 Task: Add a signature Holden Davis containing With sincere appreciation and best wishes, Holden Davis to email address softage.5@softage.net and add a folder Recipes
Action: Mouse moved to (41, 66)
Screenshot: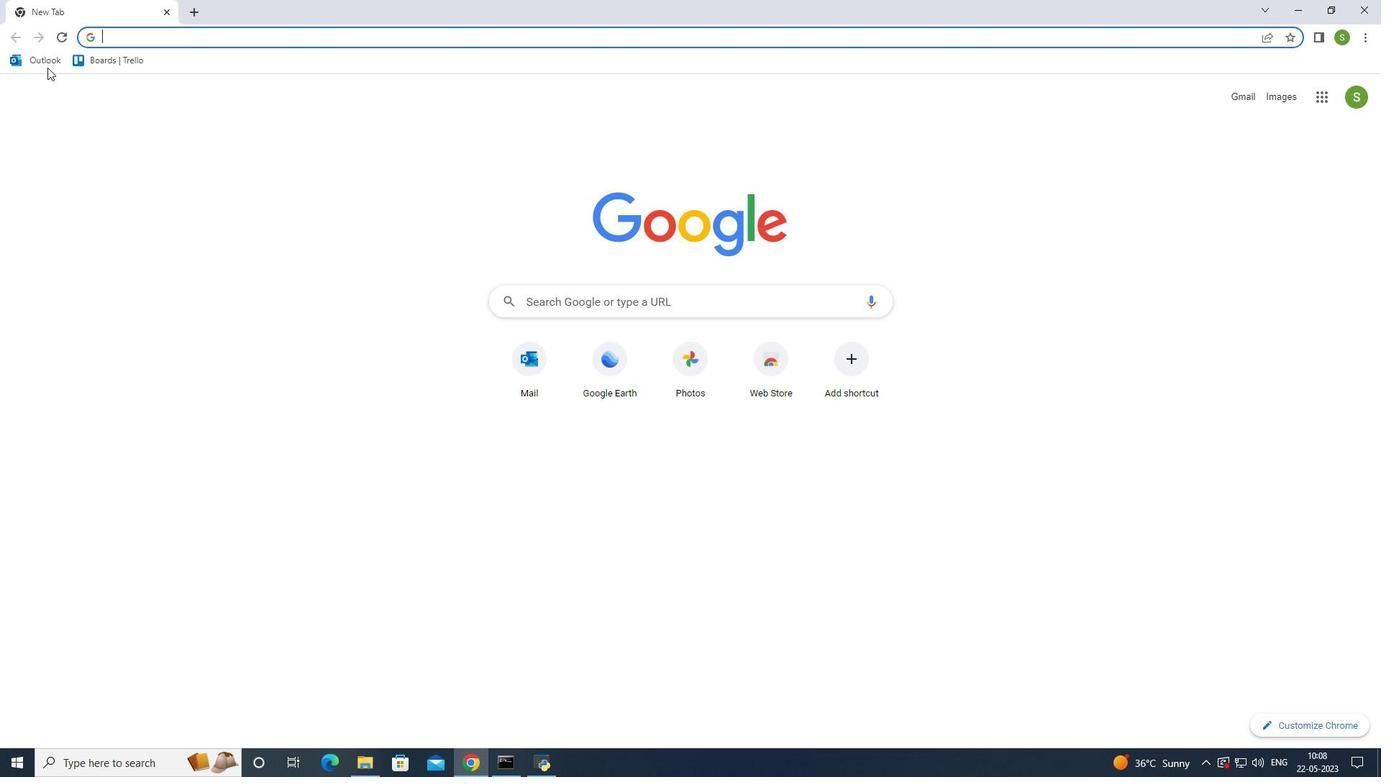 
Action: Mouse pressed left at (41, 66)
Screenshot: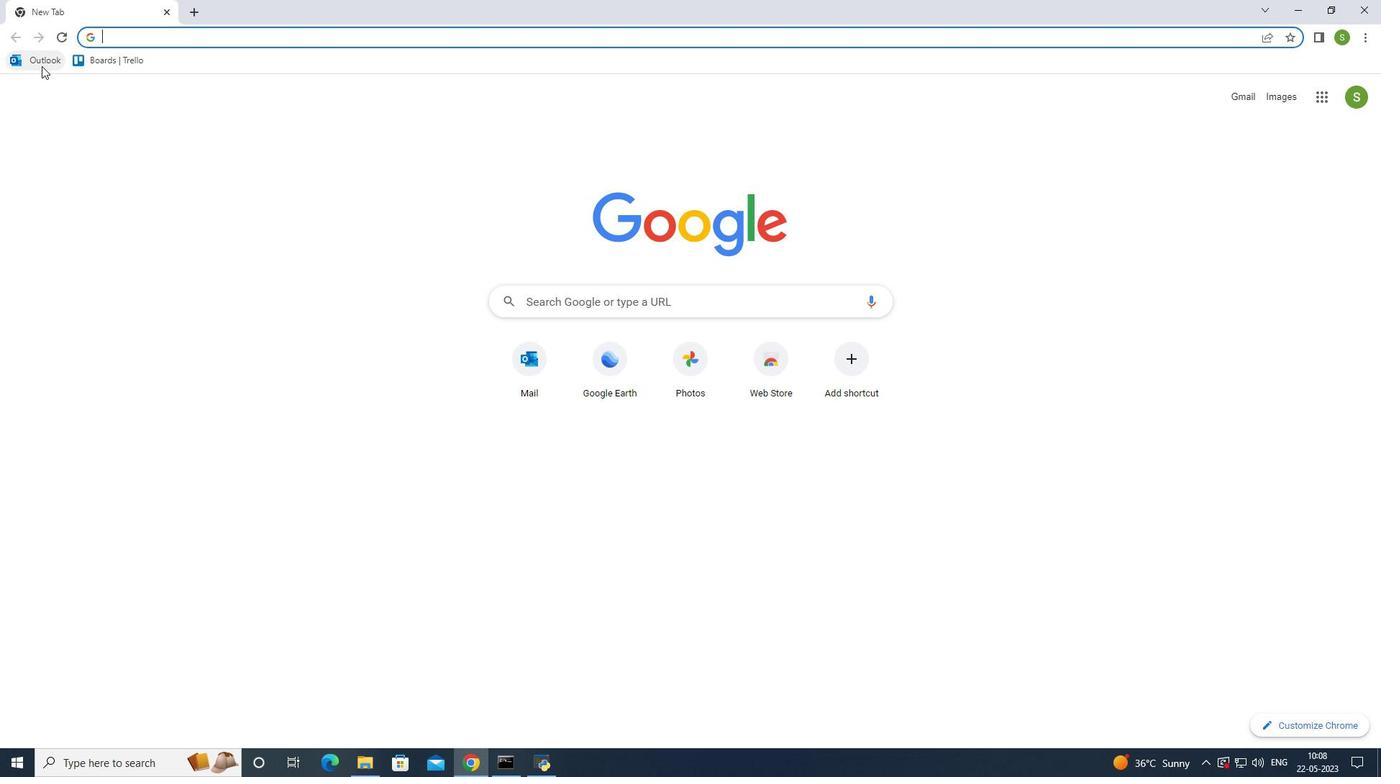 
Action: Mouse moved to (121, 122)
Screenshot: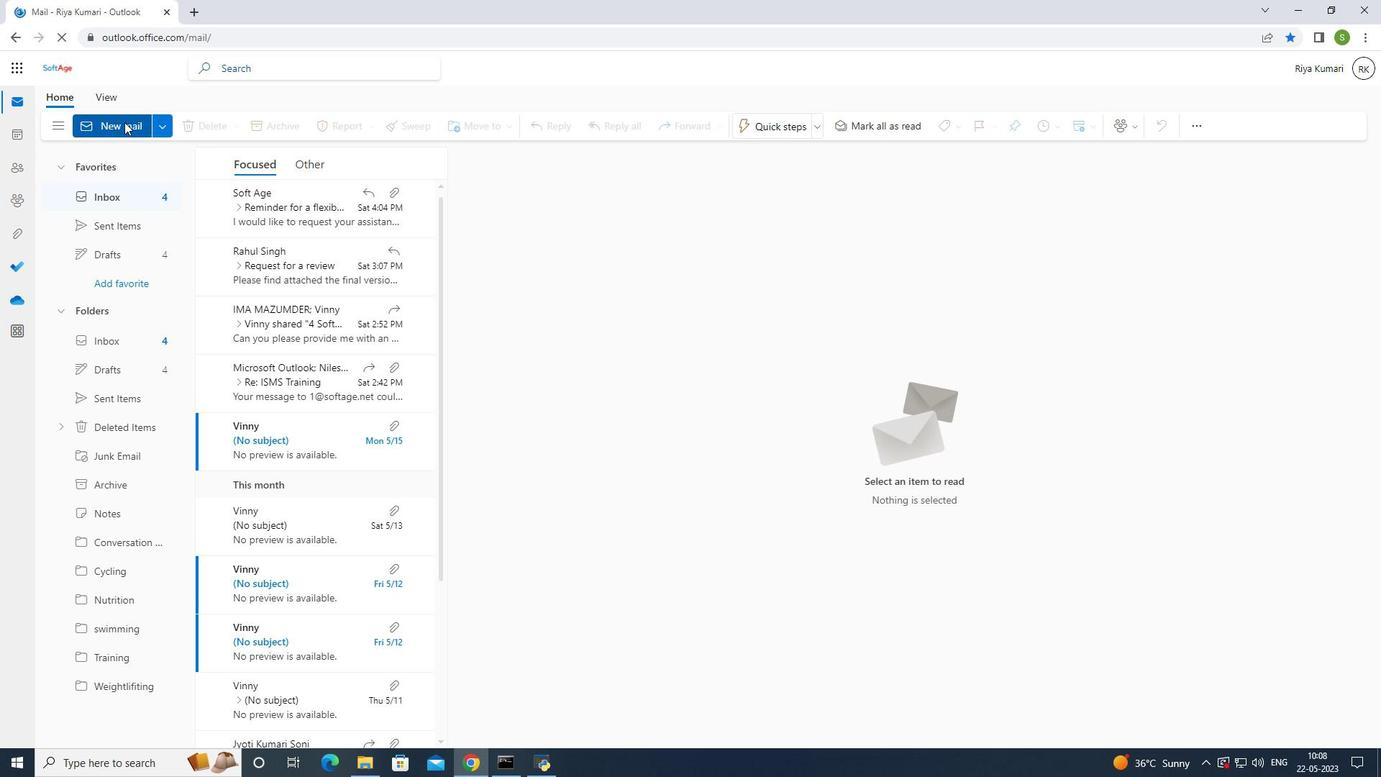 
Action: Mouse pressed left at (121, 122)
Screenshot: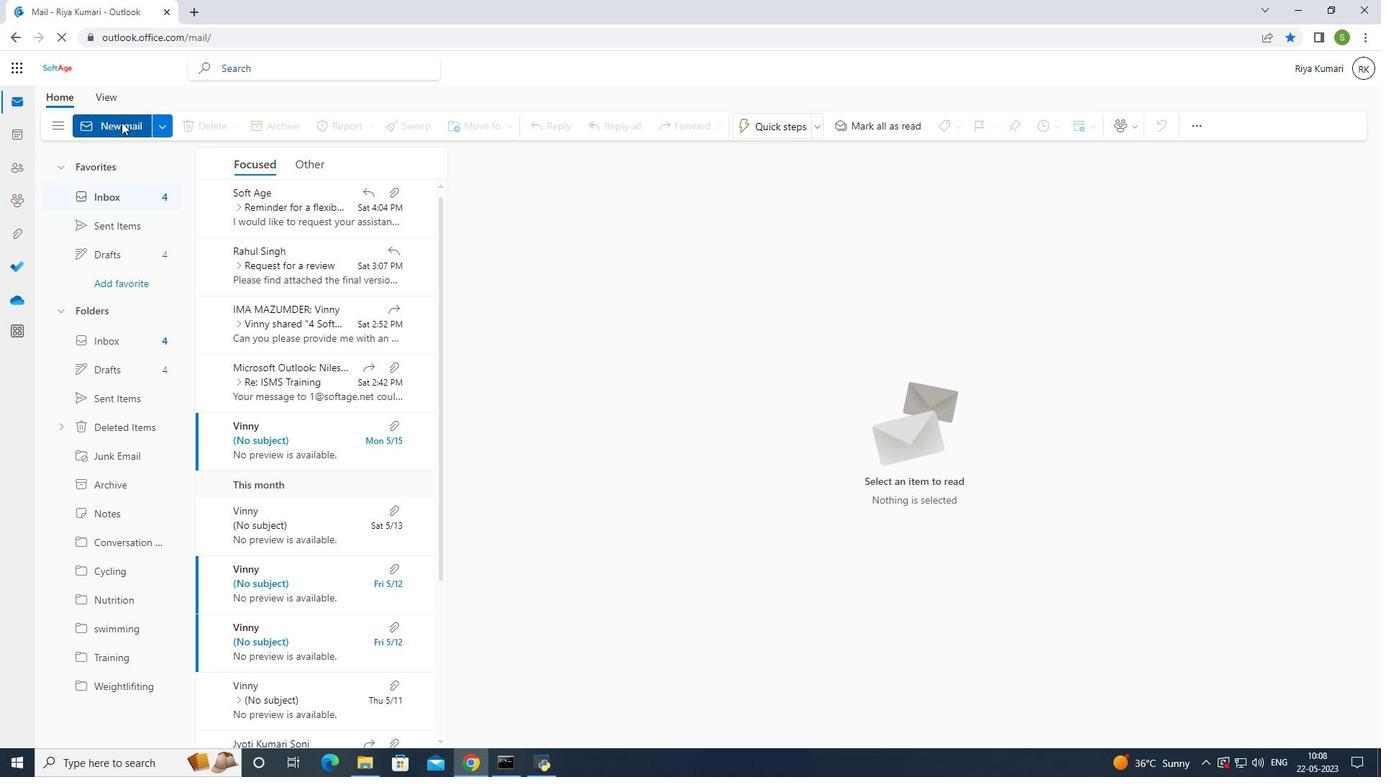 
Action: Mouse moved to (937, 128)
Screenshot: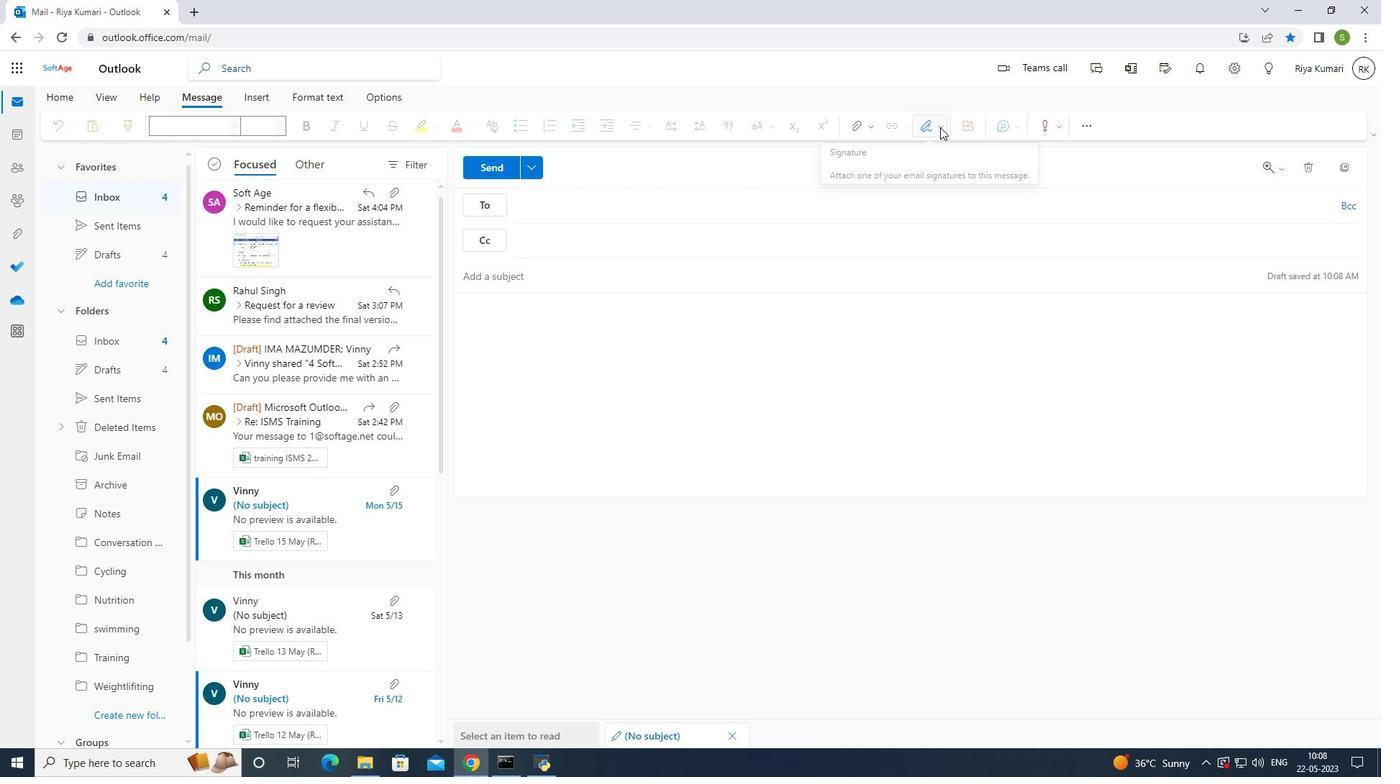 
Action: Mouse pressed left at (937, 128)
Screenshot: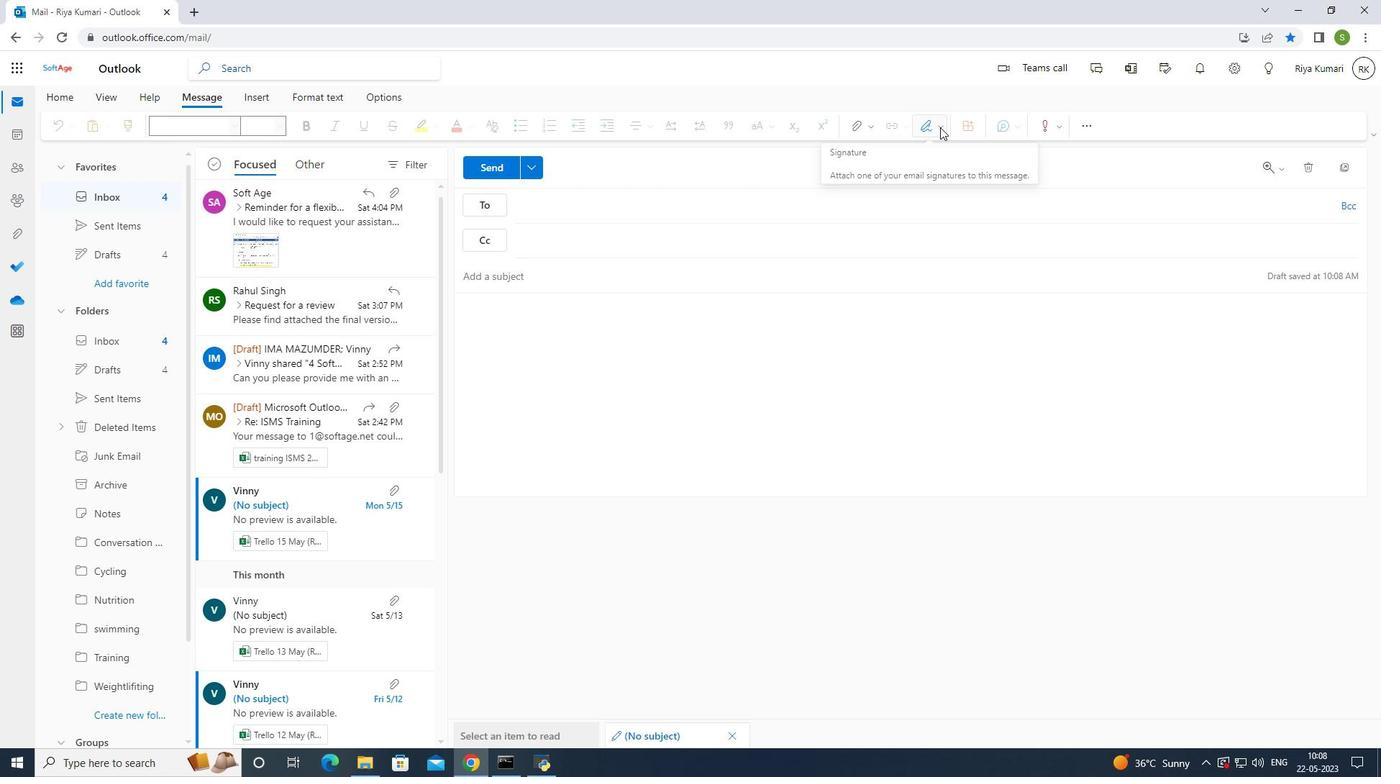 
Action: Mouse moved to (911, 184)
Screenshot: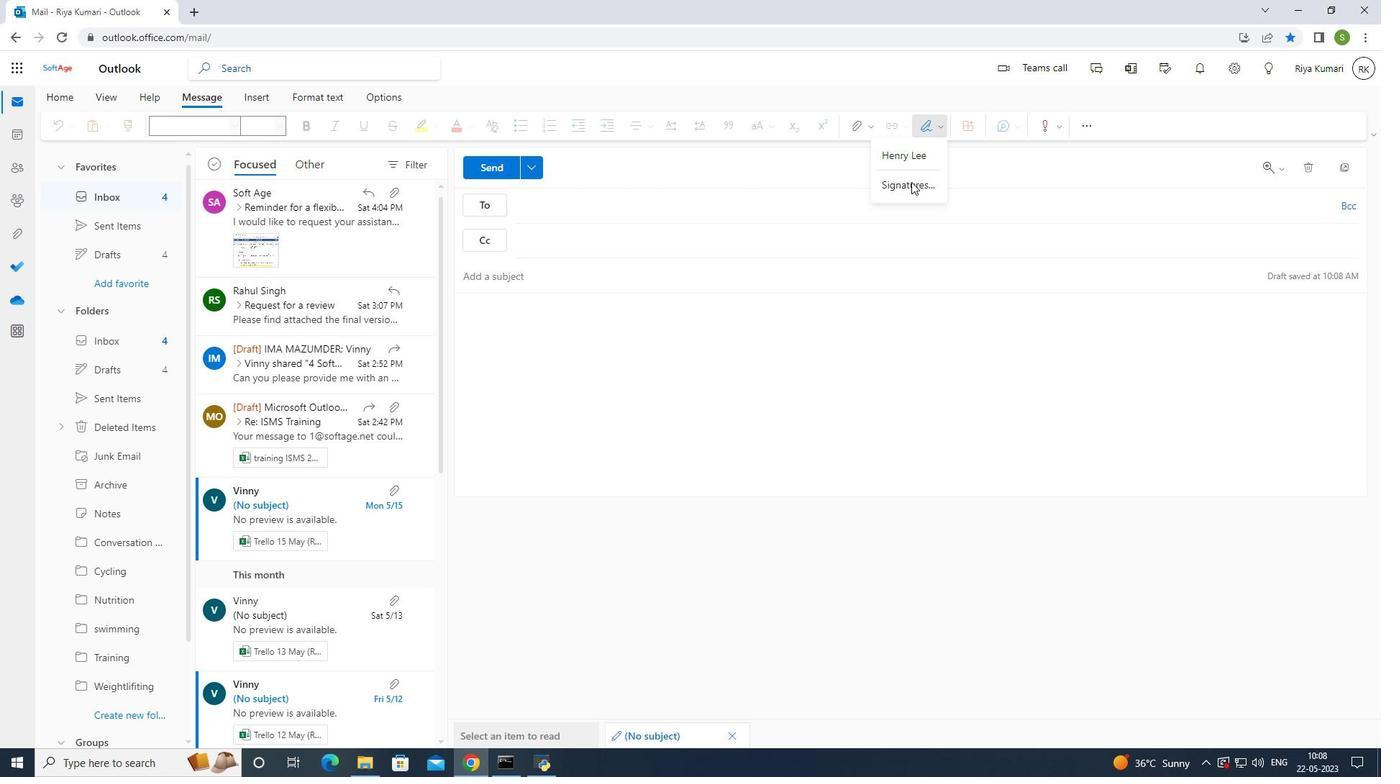 
Action: Mouse pressed left at (911, 184)
Screenshot: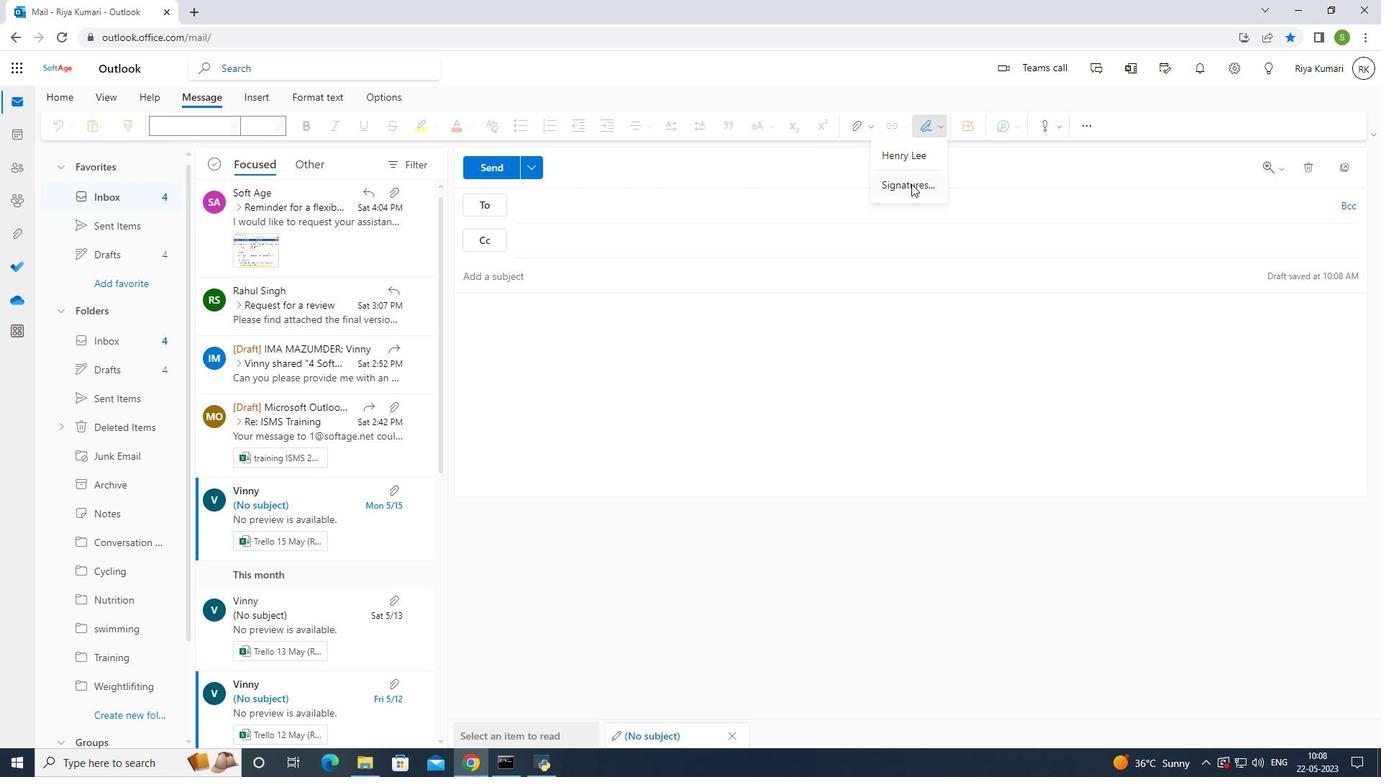 
Action: Mouse moved to (920, 244)
Screenshot: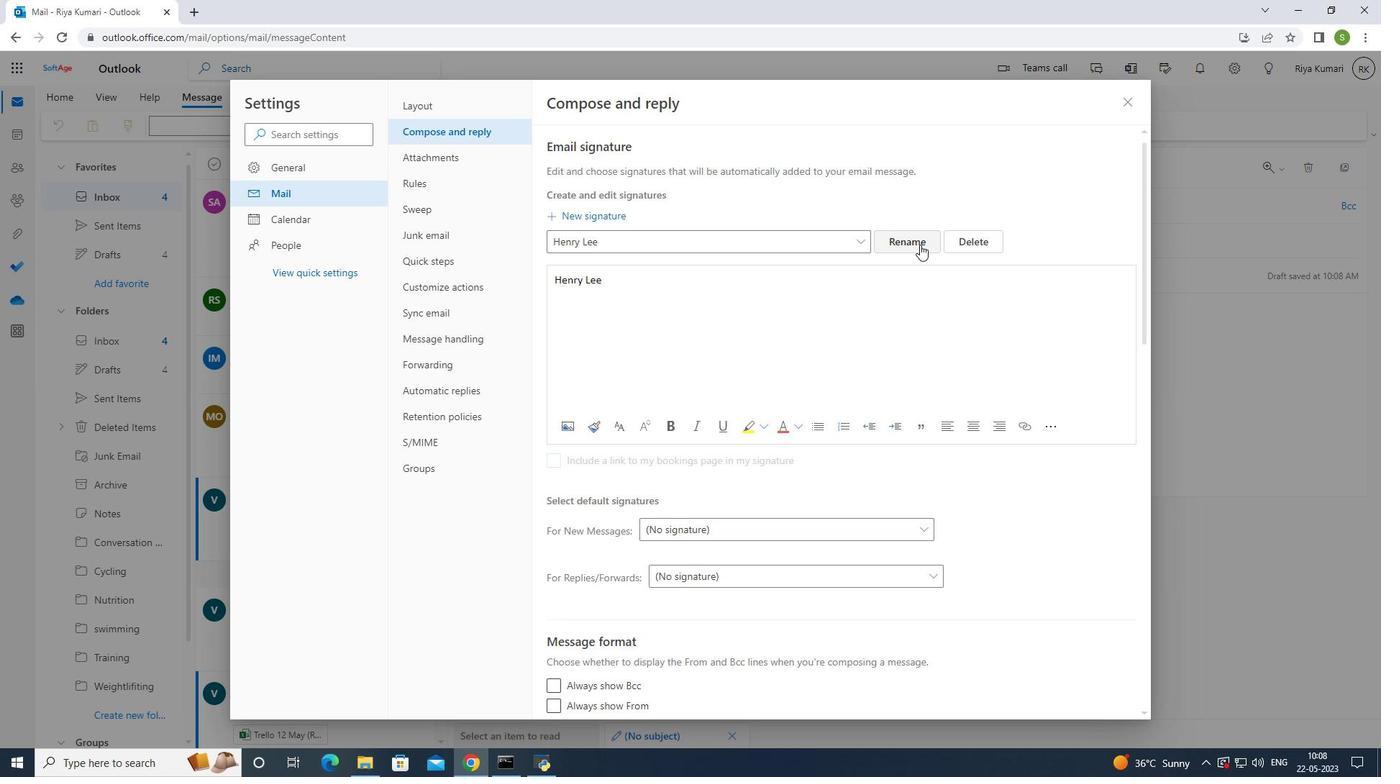 
Action: Mouse pressed left at (920, 244)
Screenshot: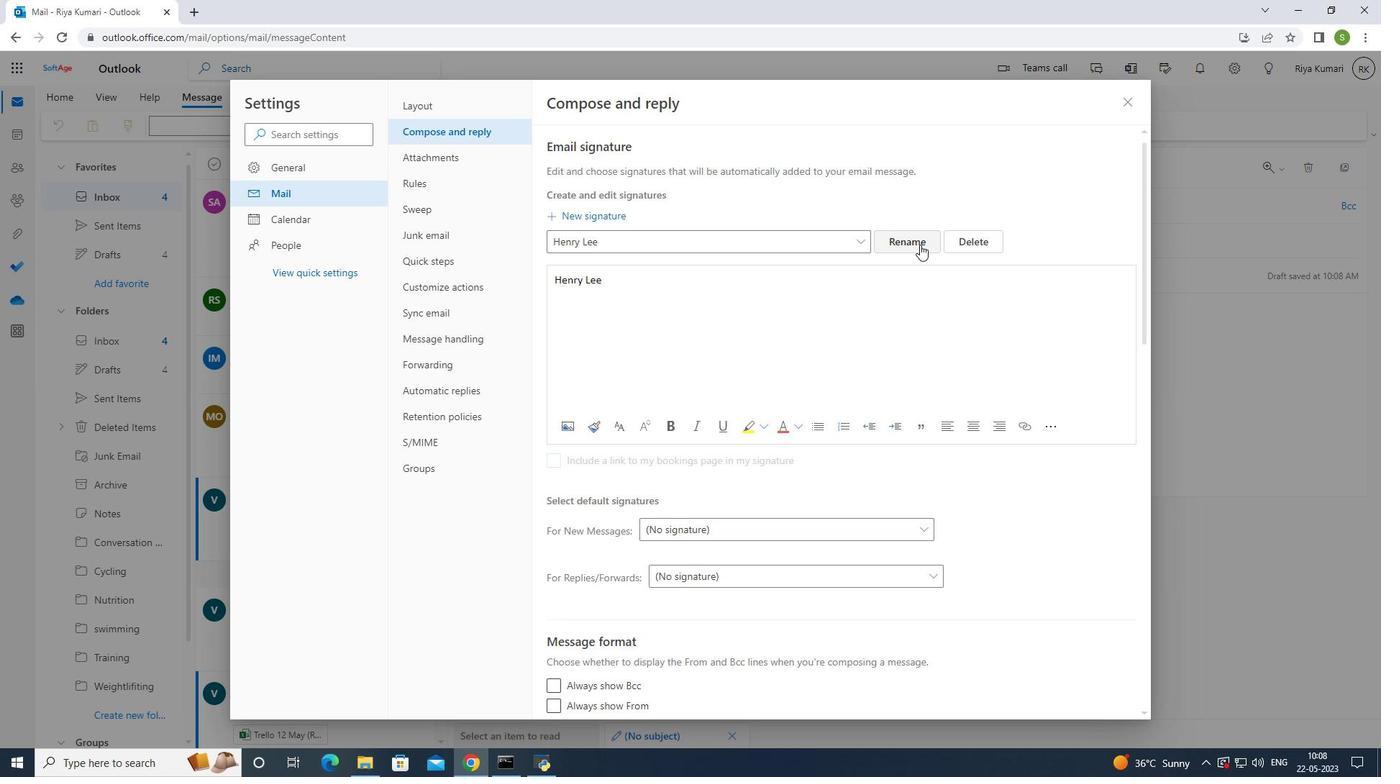 
Action: Mouse moved to (786, 238)
Screenshot: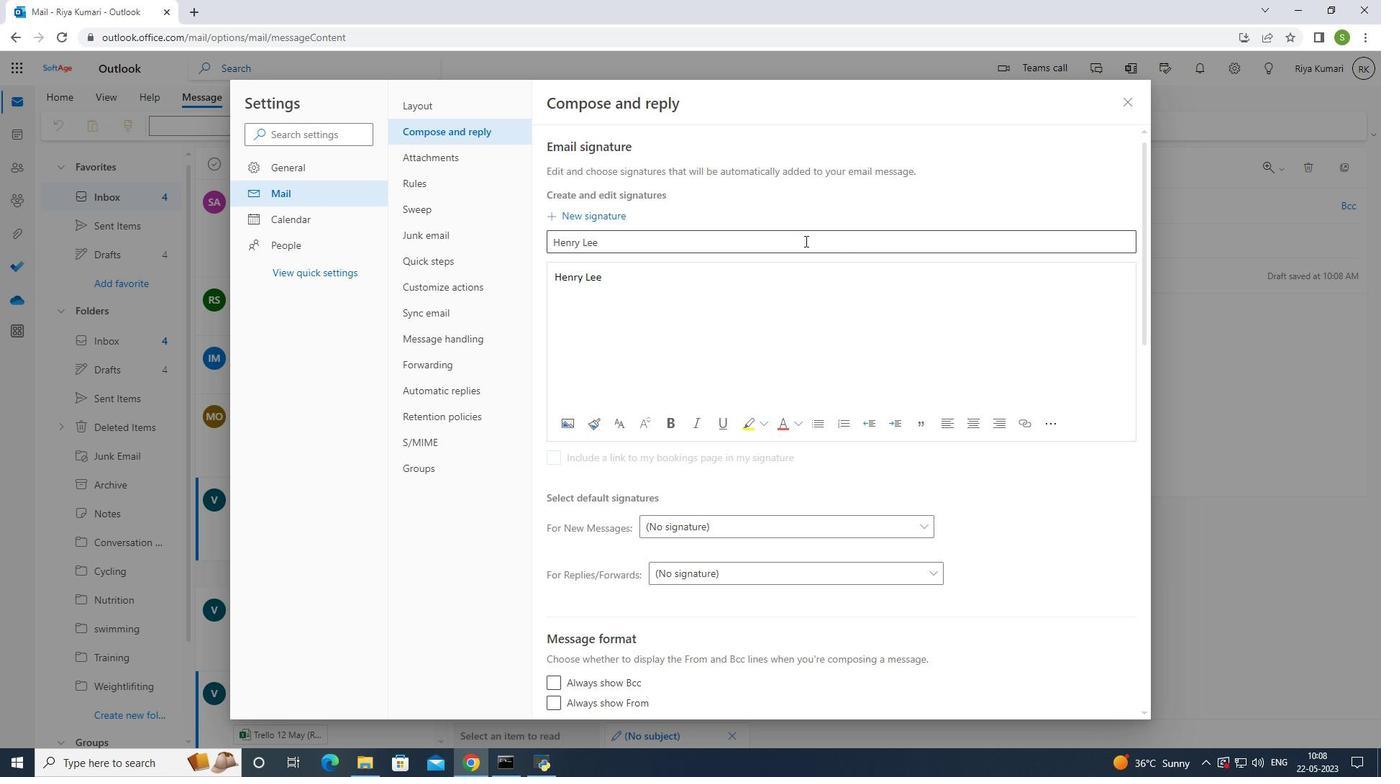 
Action: Mouse pressed left at (786, 238)
Screenshot: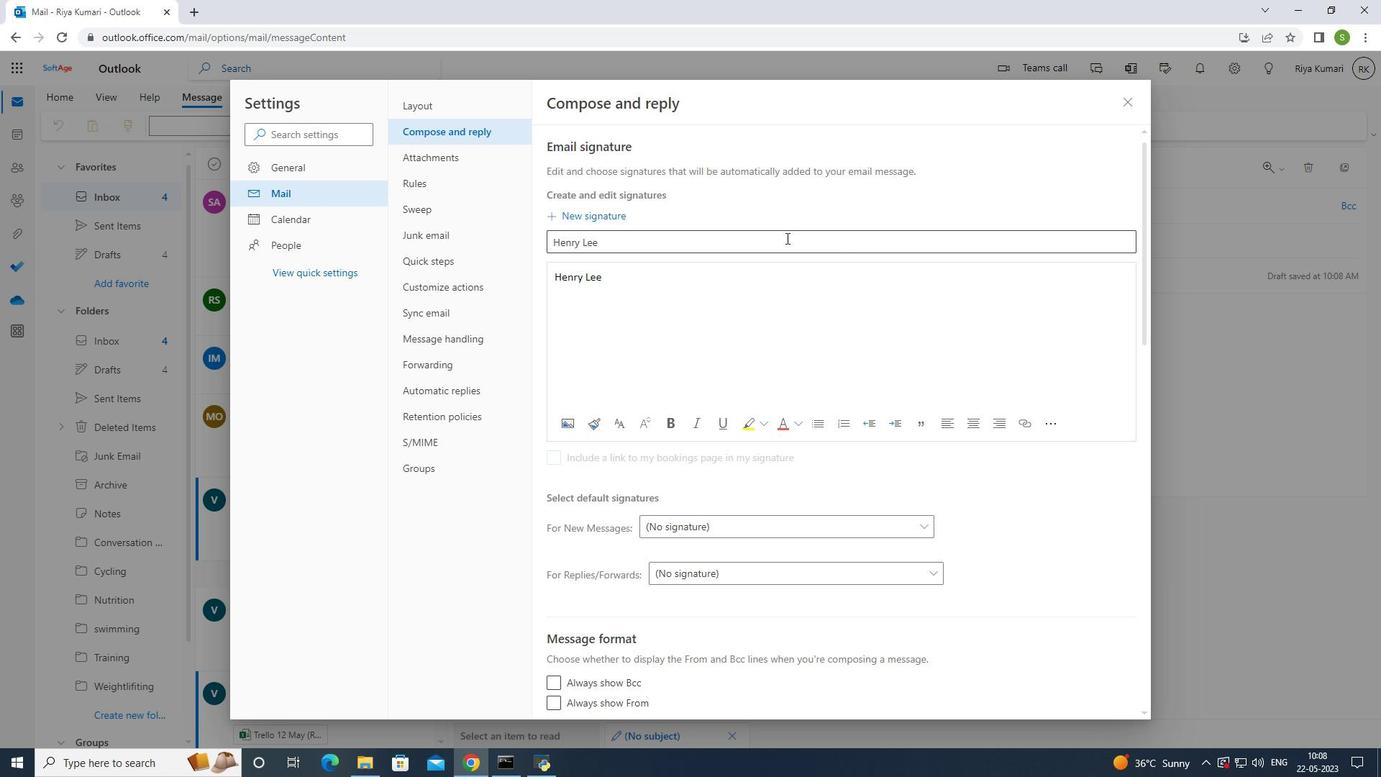 
Action: Key pressed <Key.backspace><Key.backspace><Key.backspace><Key.backspace><Key.backspace><Key.backspace><Key.backspace><Key.backspace><Key.backspace><Key.backspace><Key.backspace><Key.backspace><Key.backspace><Key.backspace><Key.backspace>
Screenshot: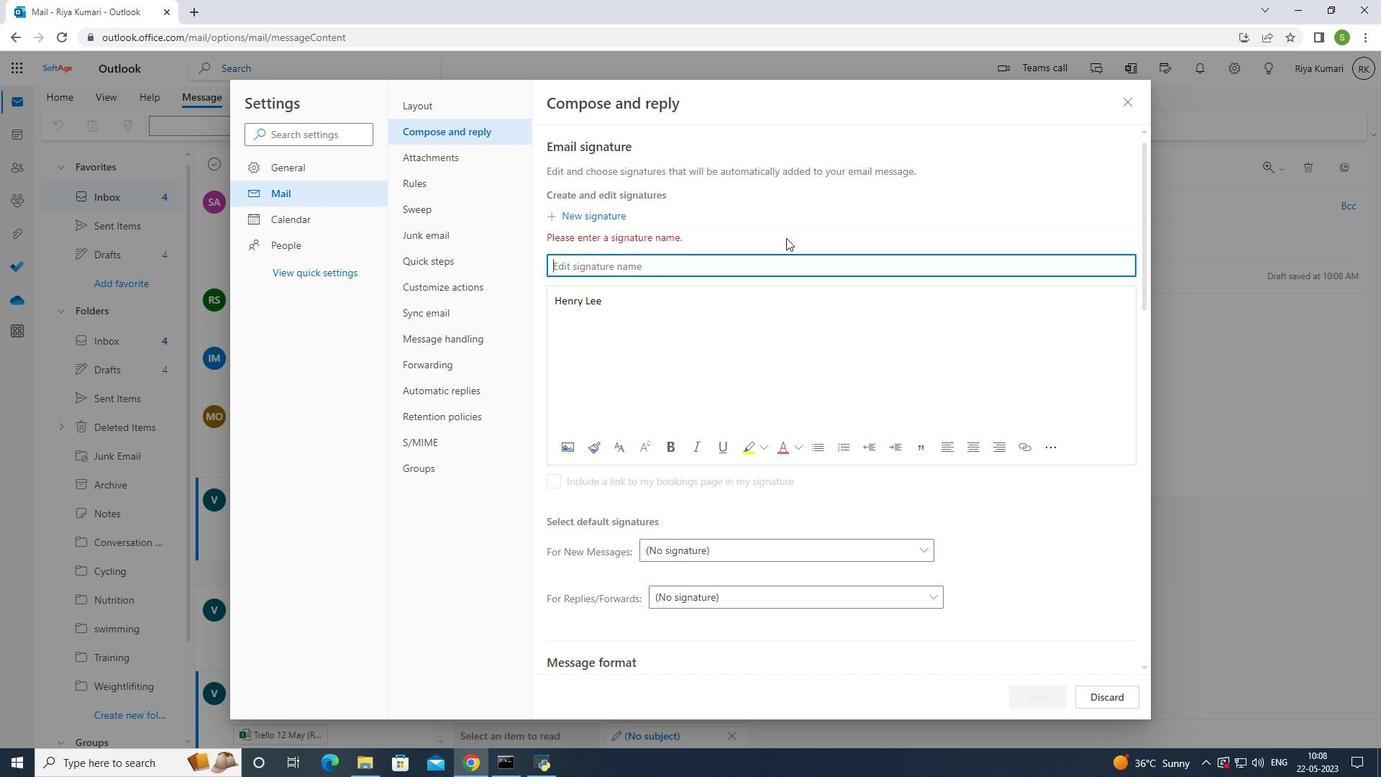 
Action: Mouse moved to (728, 265)
Screenshot: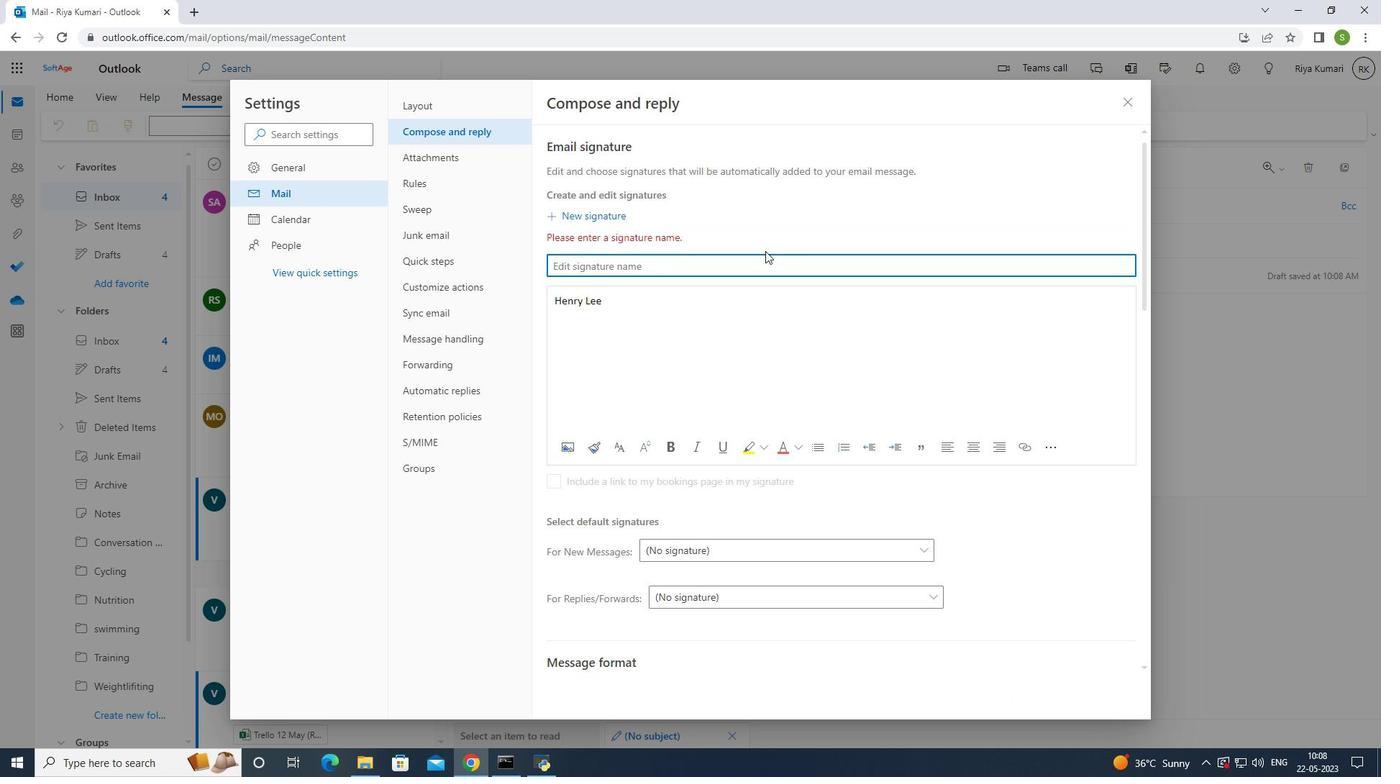 
Action: Mouse pressed left at (728, 265)
Screenshot: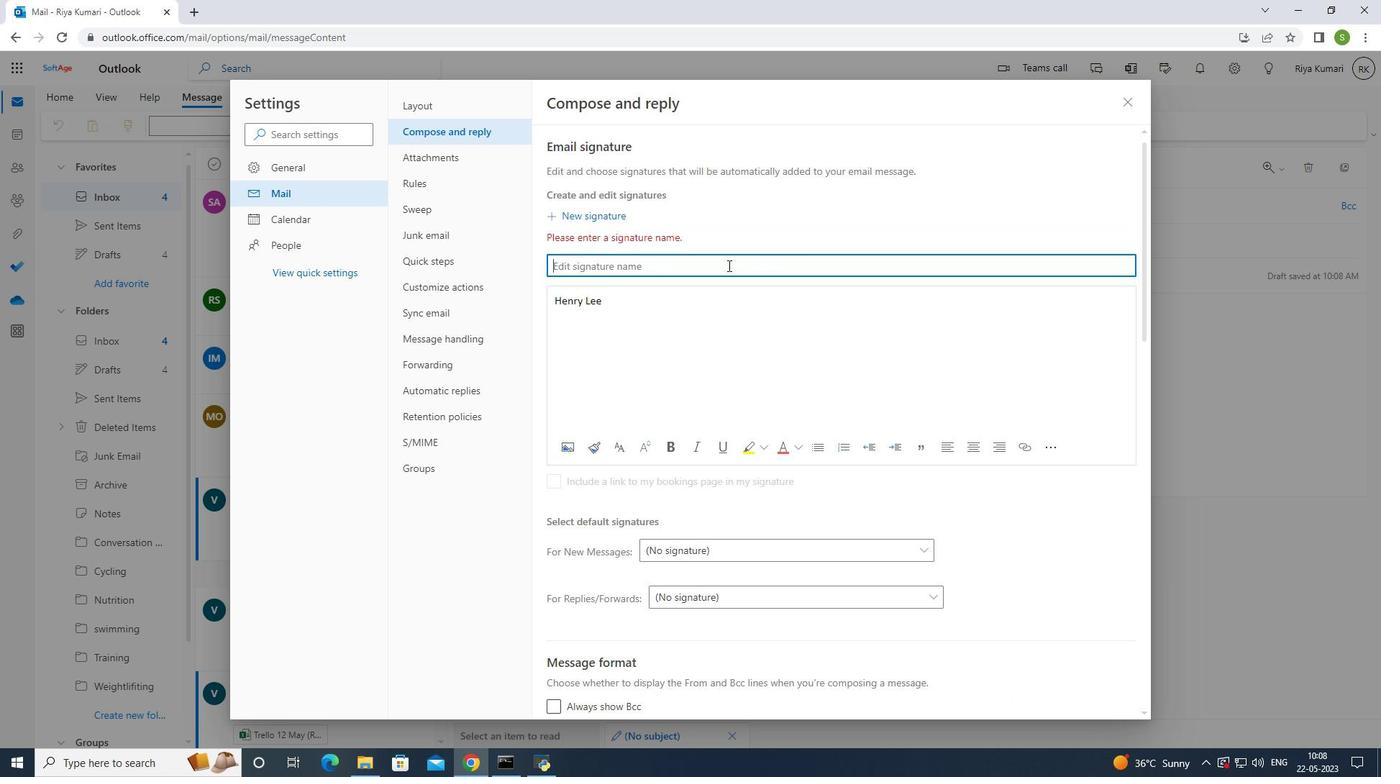
Action: Mouse moved to (818, 351)
Screenshot: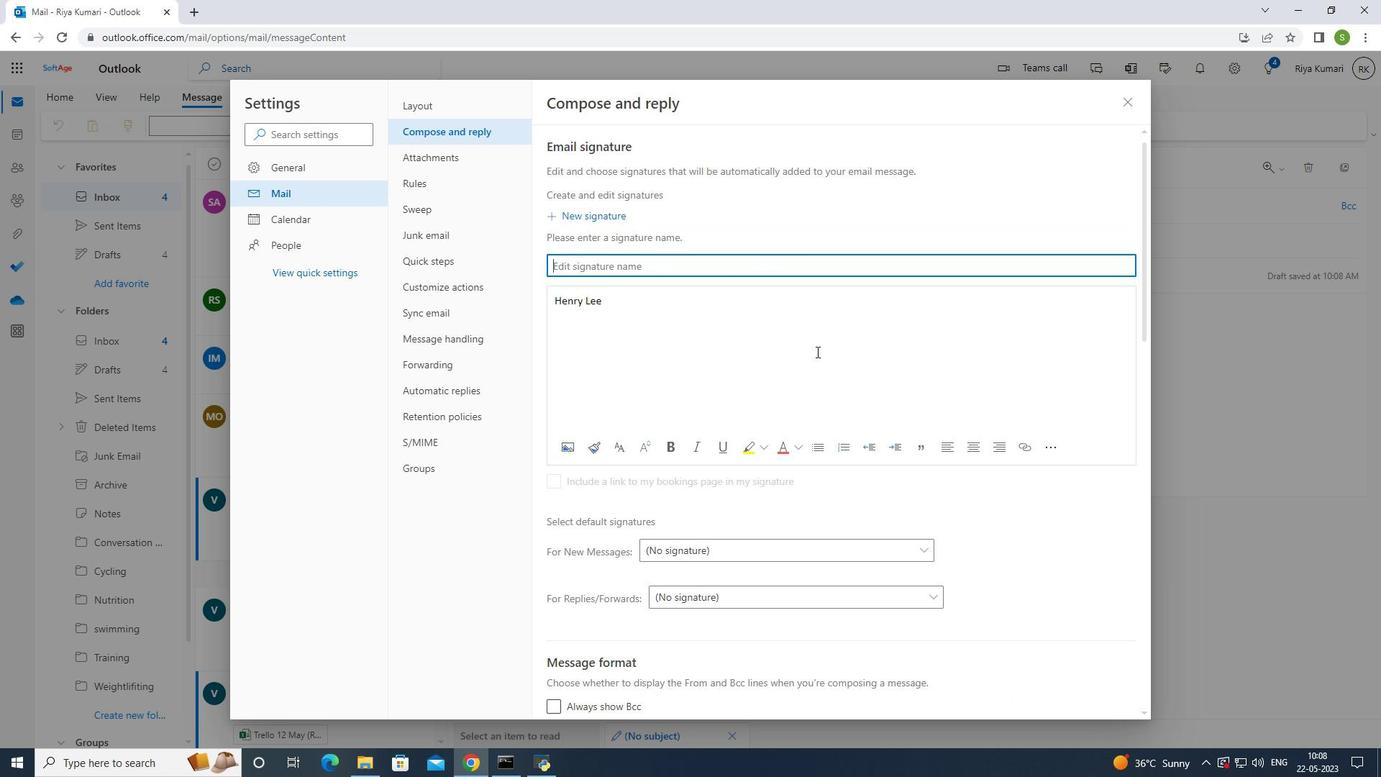 
Action: Key pressed <Key.shift>Holden<Key.space><Key.shift>Davisctrl+A<'\x03'>
Screenshot: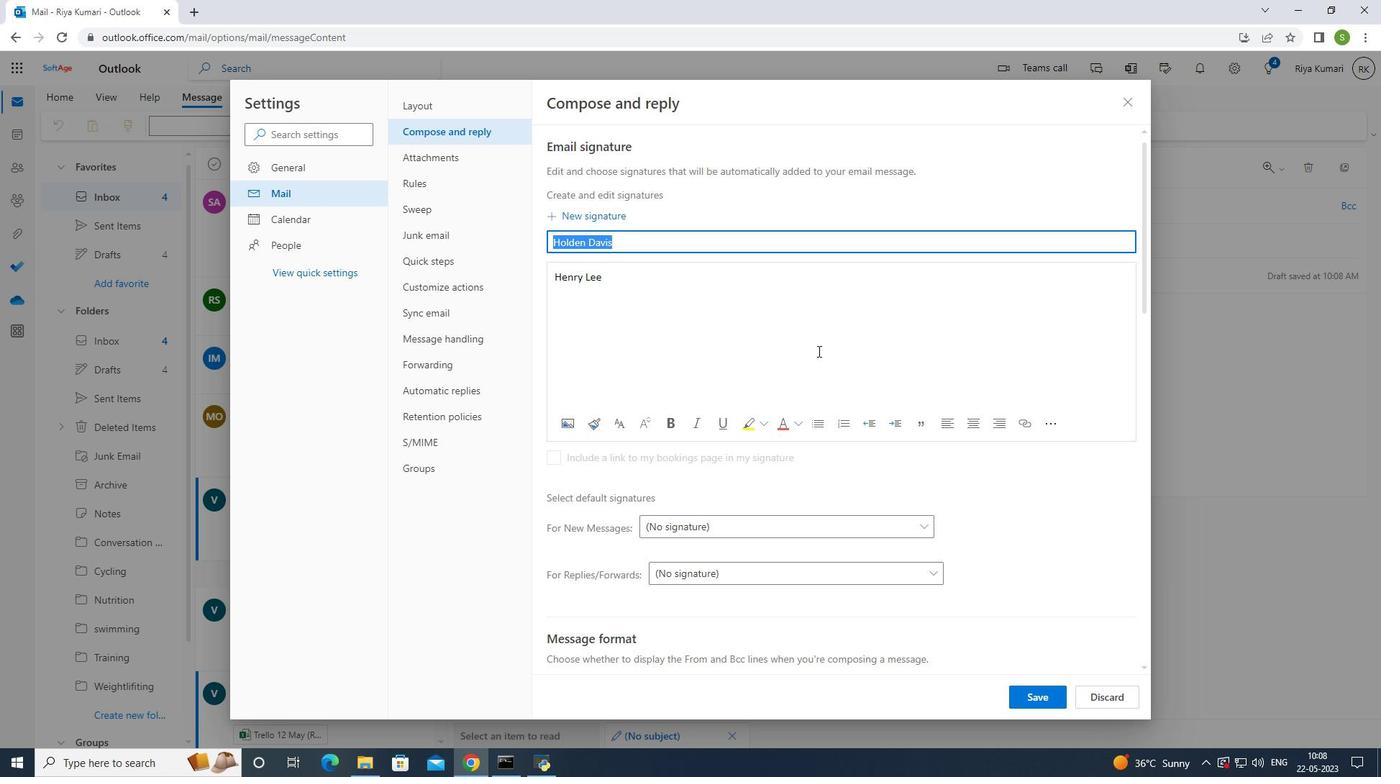 
Action: Mouse moved to (634, 286)
Screenshot: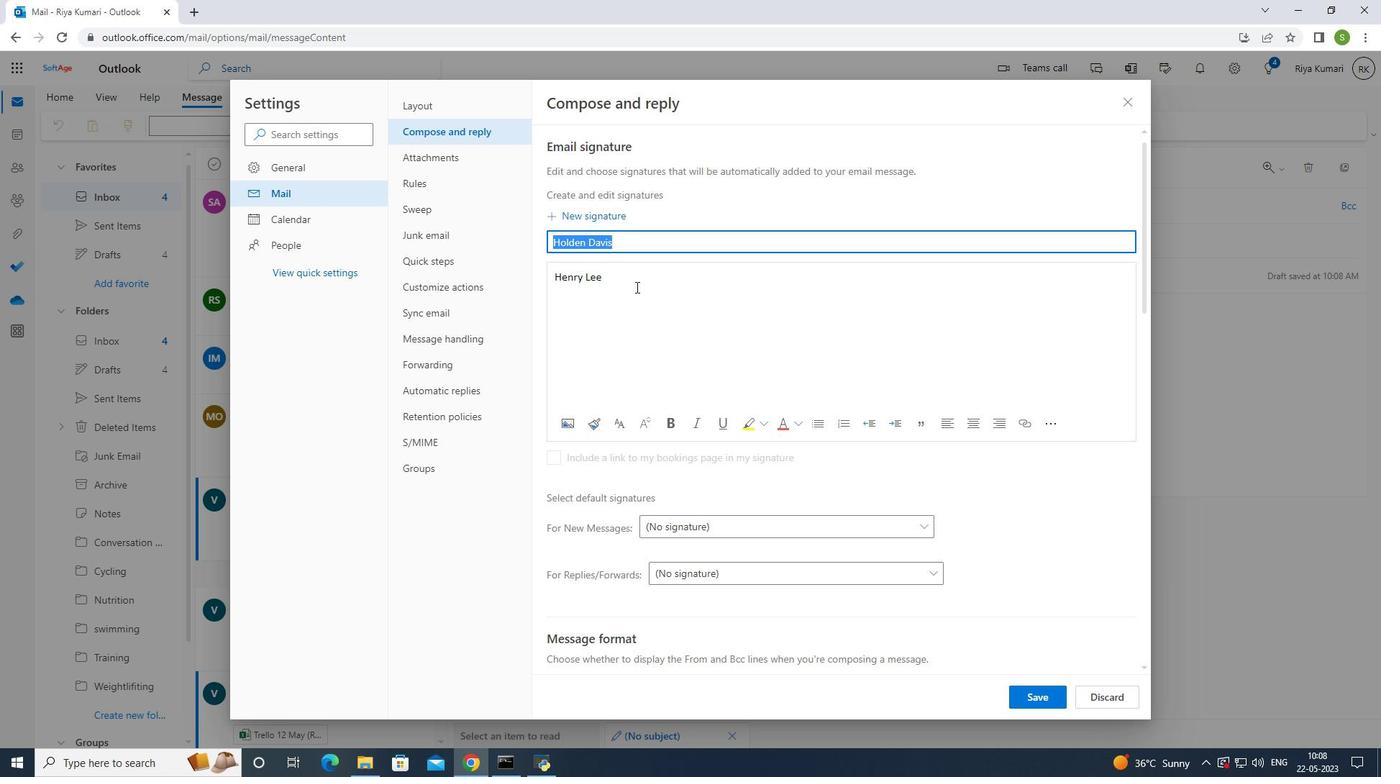 
Action: Mouse pressed left at (634, 286)
Screenshot: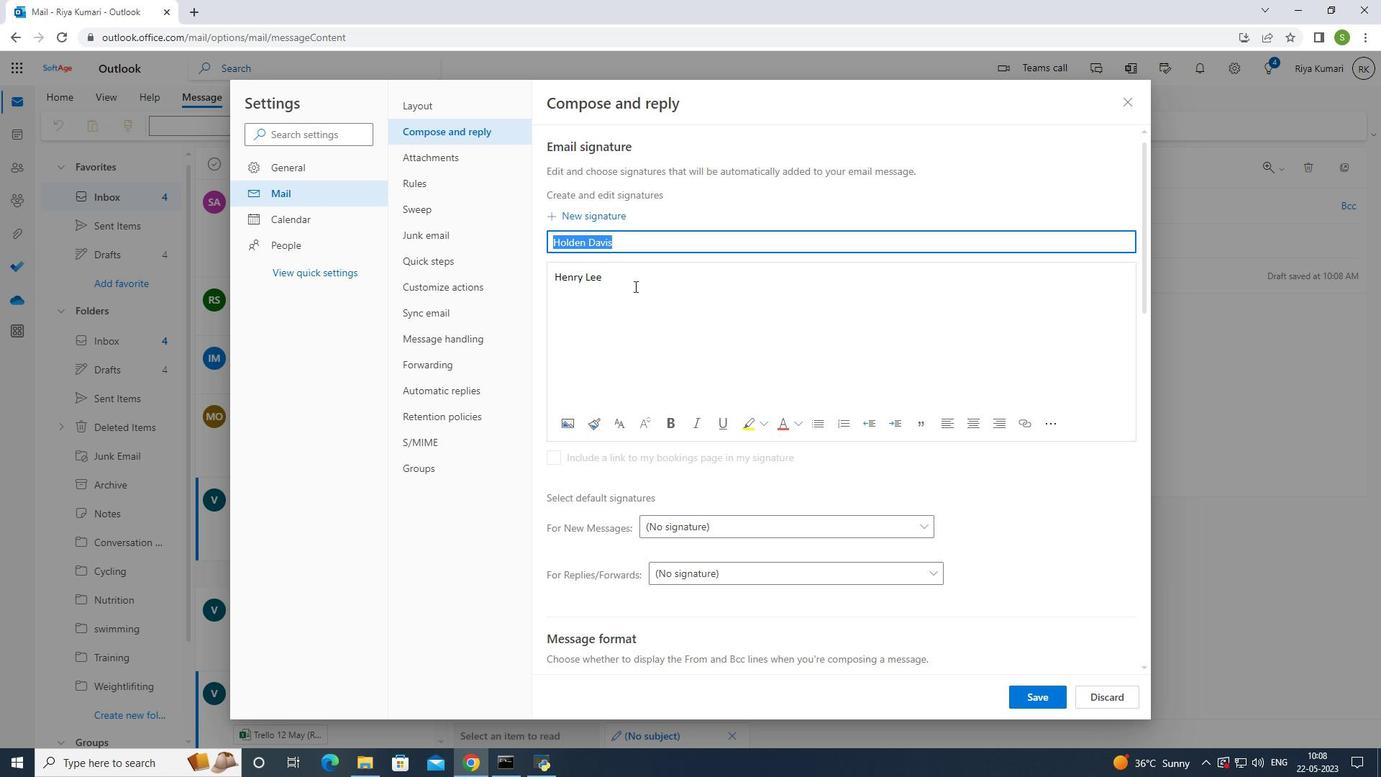 
Action: Mouse moved to (632, 282)
Screenshot: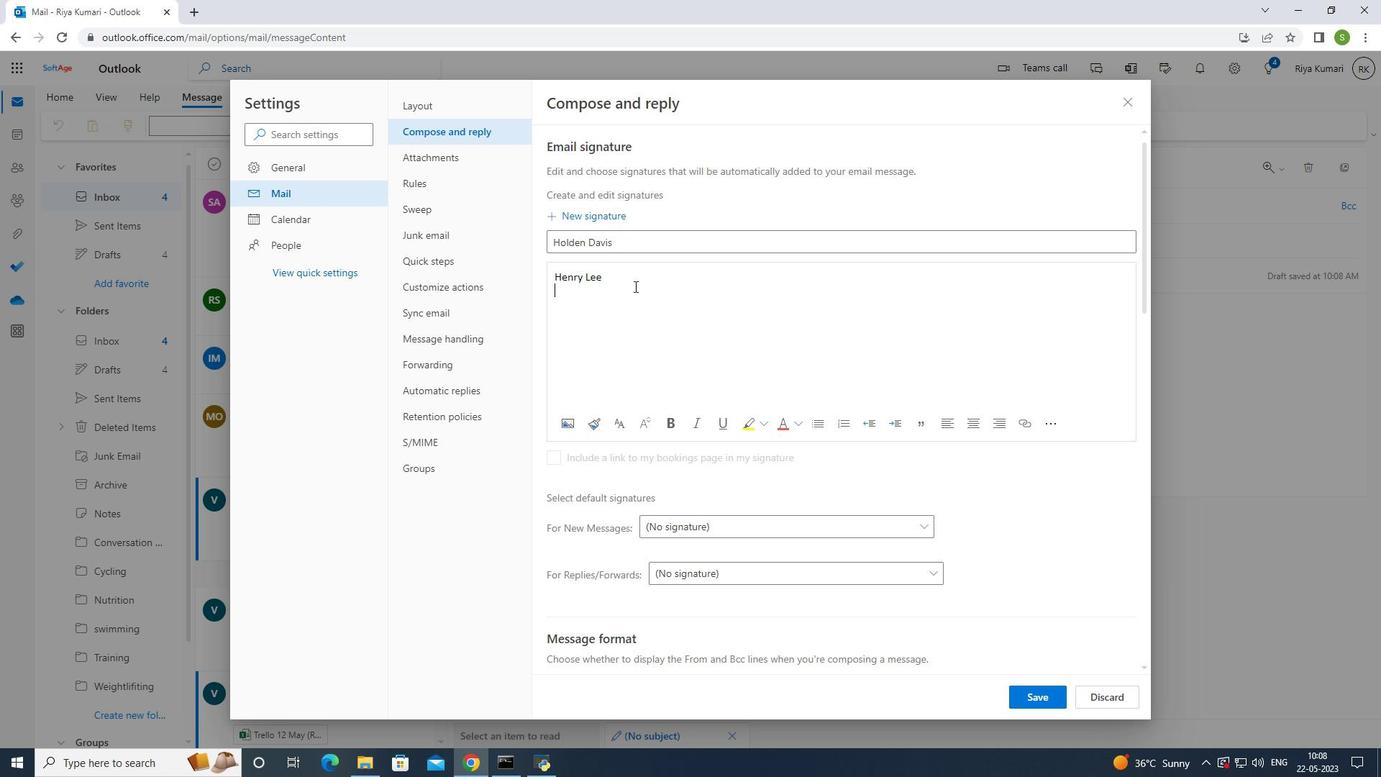 
Action: Mouse pressed left at (632, 282)
Screenshot: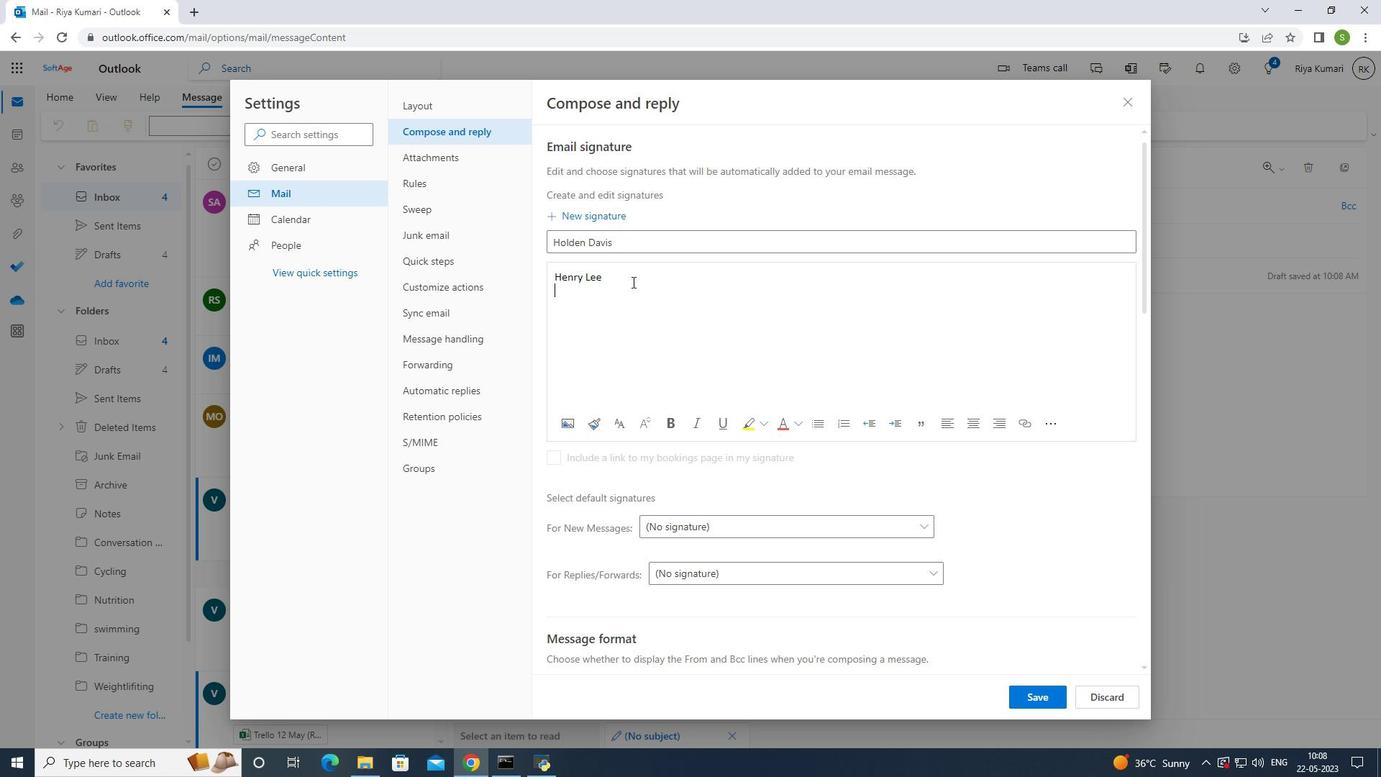 
Action: Key pressed <Key.backspace><Key.backspace><Key.backspace><Key.backspace><Key.backspace><Key.backspace><Key.backspace><Key.backspace><Key.backspace><Key.backspace><Key.backspace><Key.backspace><Key.backspace><Key.backspace><Key.backspace><Key.backspace><Key.backspace>
Screenshot: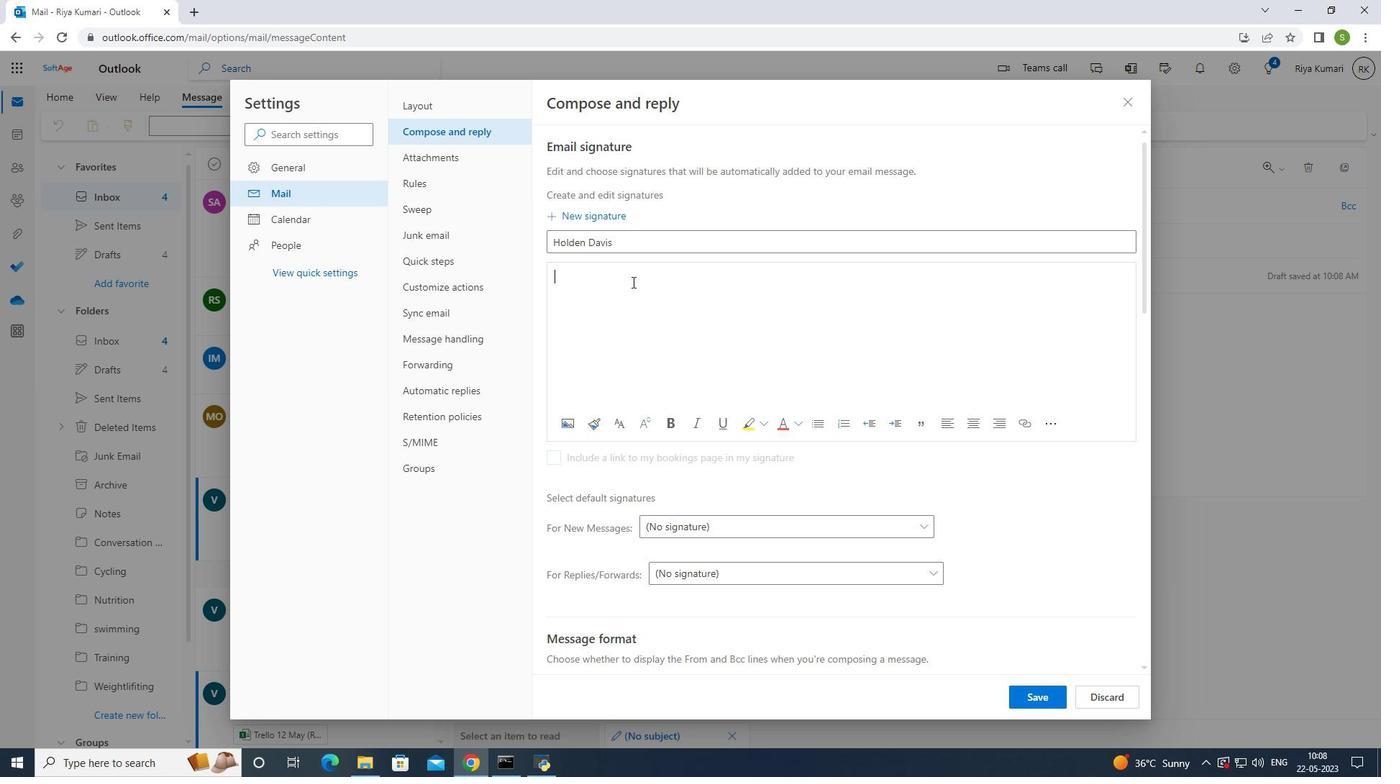 
Action: Mouse moved to (631, 276)
Screenshot: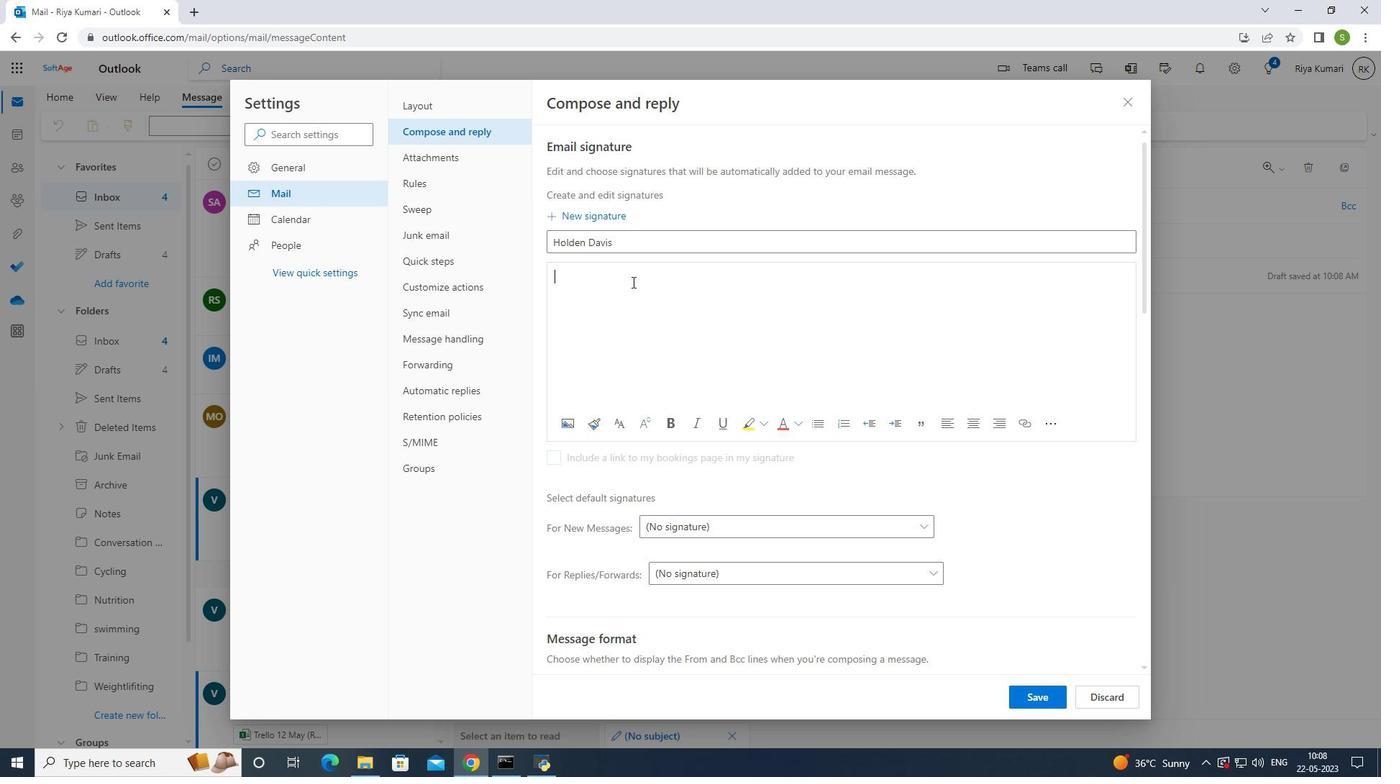 
Action: Key pressed ctrl+V
Screenshot: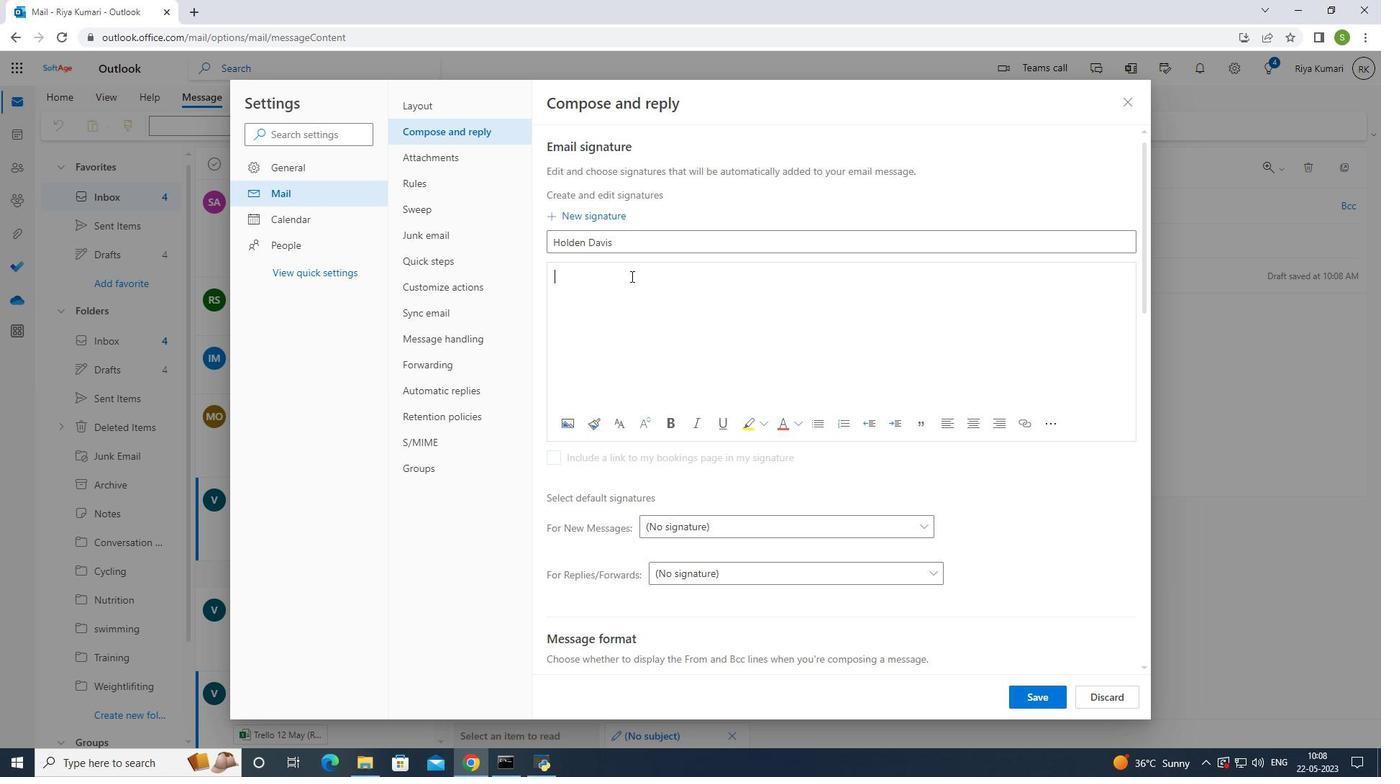 
Action: Mouse moved to (1049, 690)
Screenshot: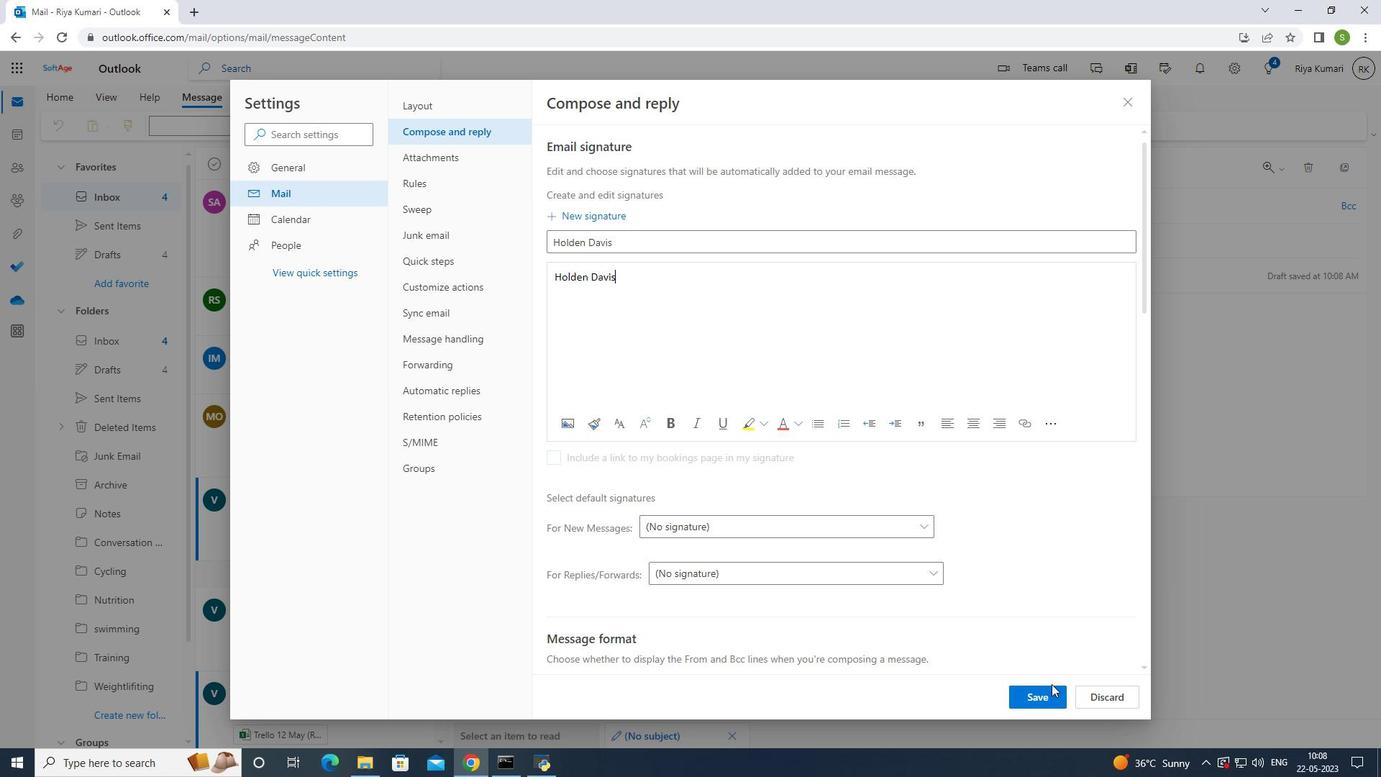 
Action: Mouse pressed left at (1049, 690)
Screenshot: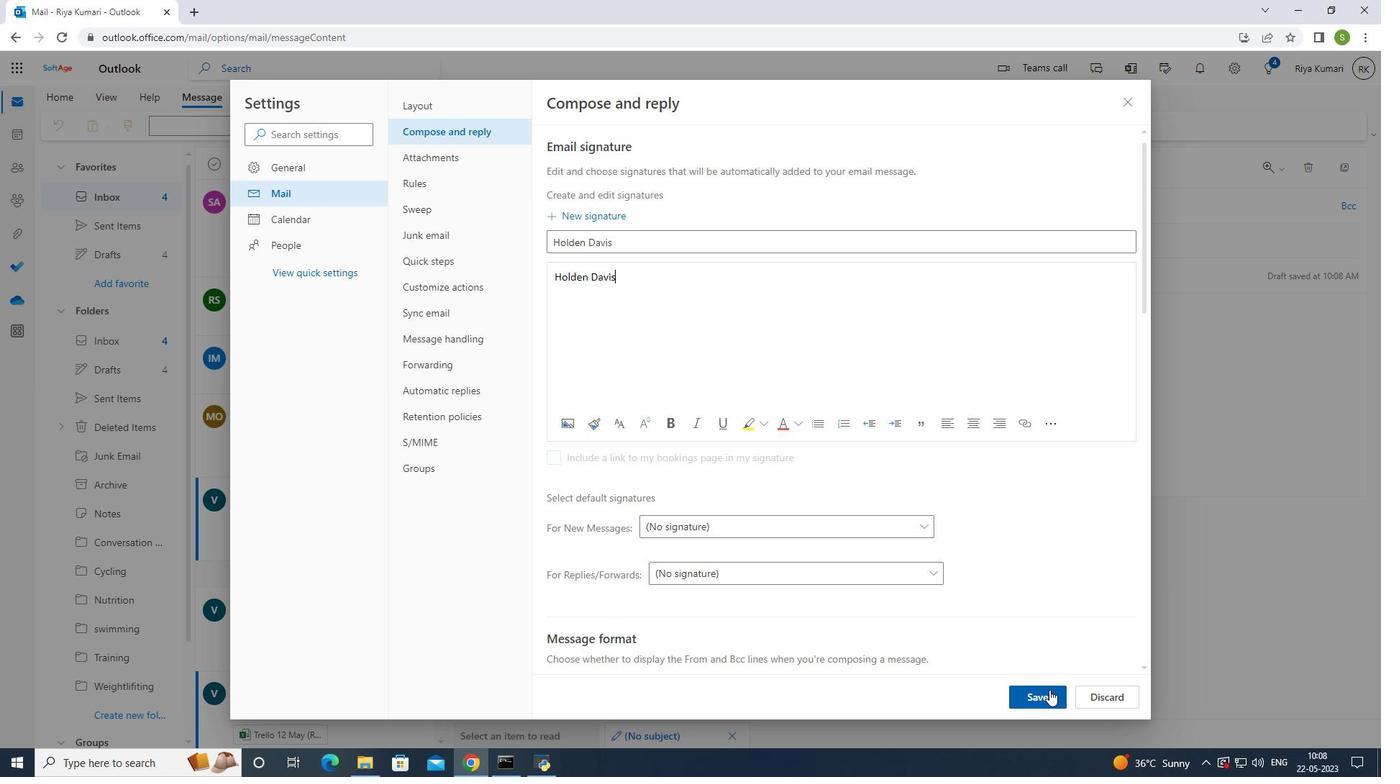 
Action: Mouse moved to (1126, 94)
Screenshot: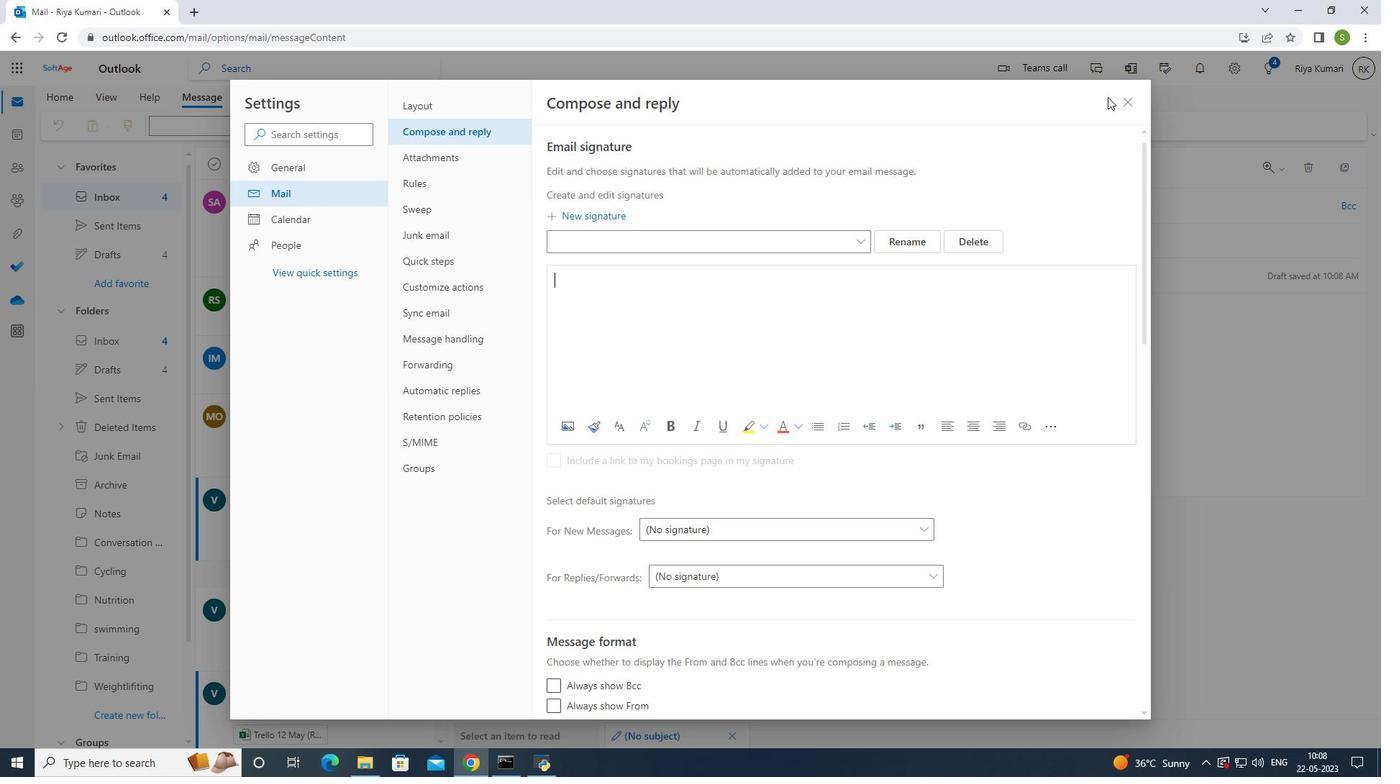 
Action: Mouse pressed left at (1126, 94)
Screenshot: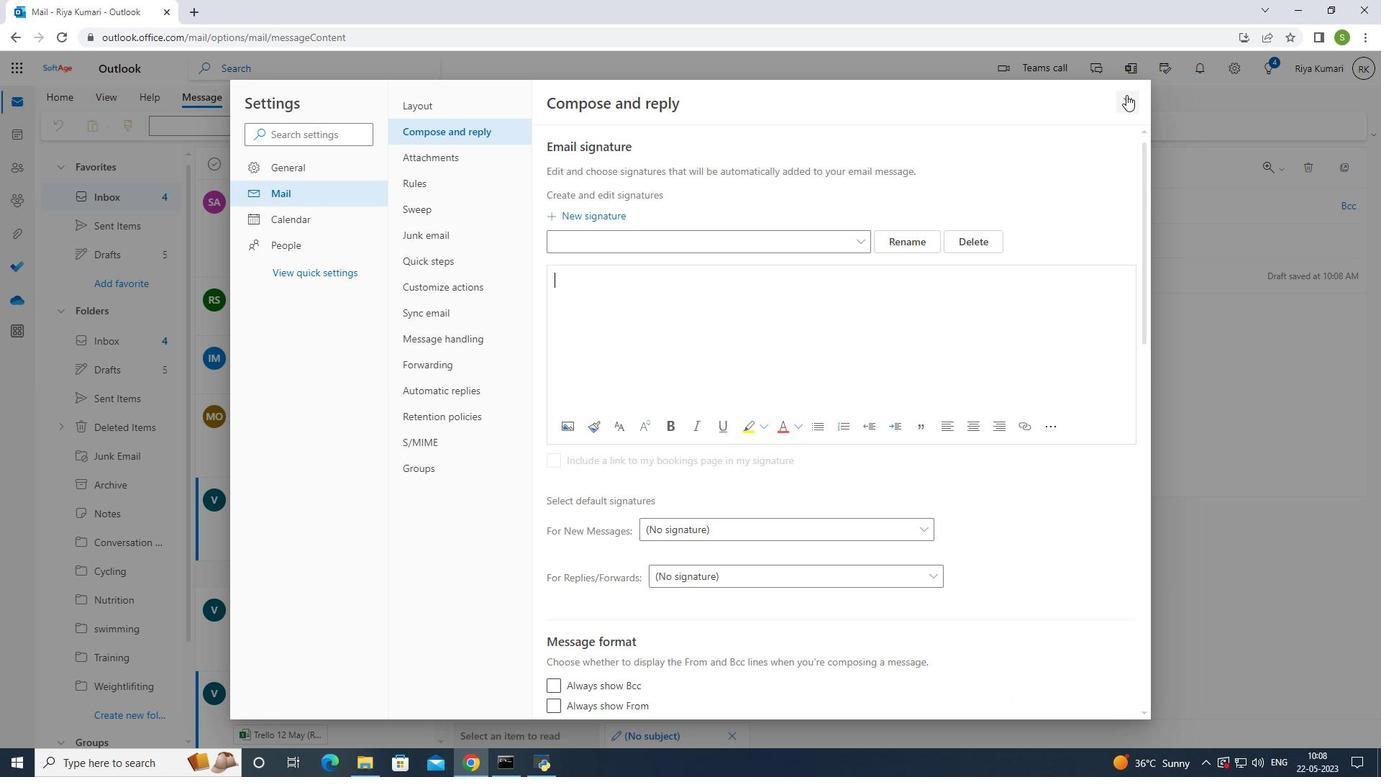 
Action: Mouse moved to (534, 341)
Screenshot: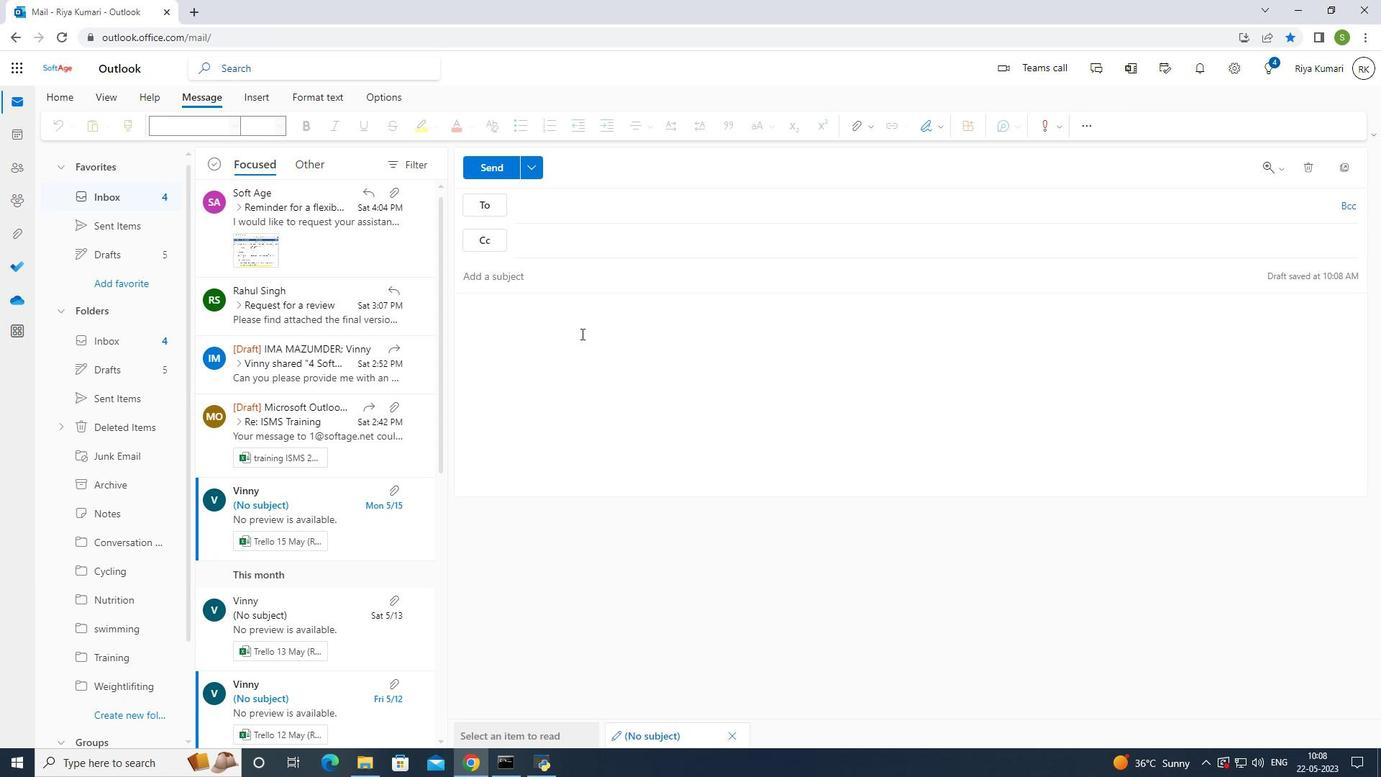 
Action: Mouse pressed left at (534, 341)
Screenshot: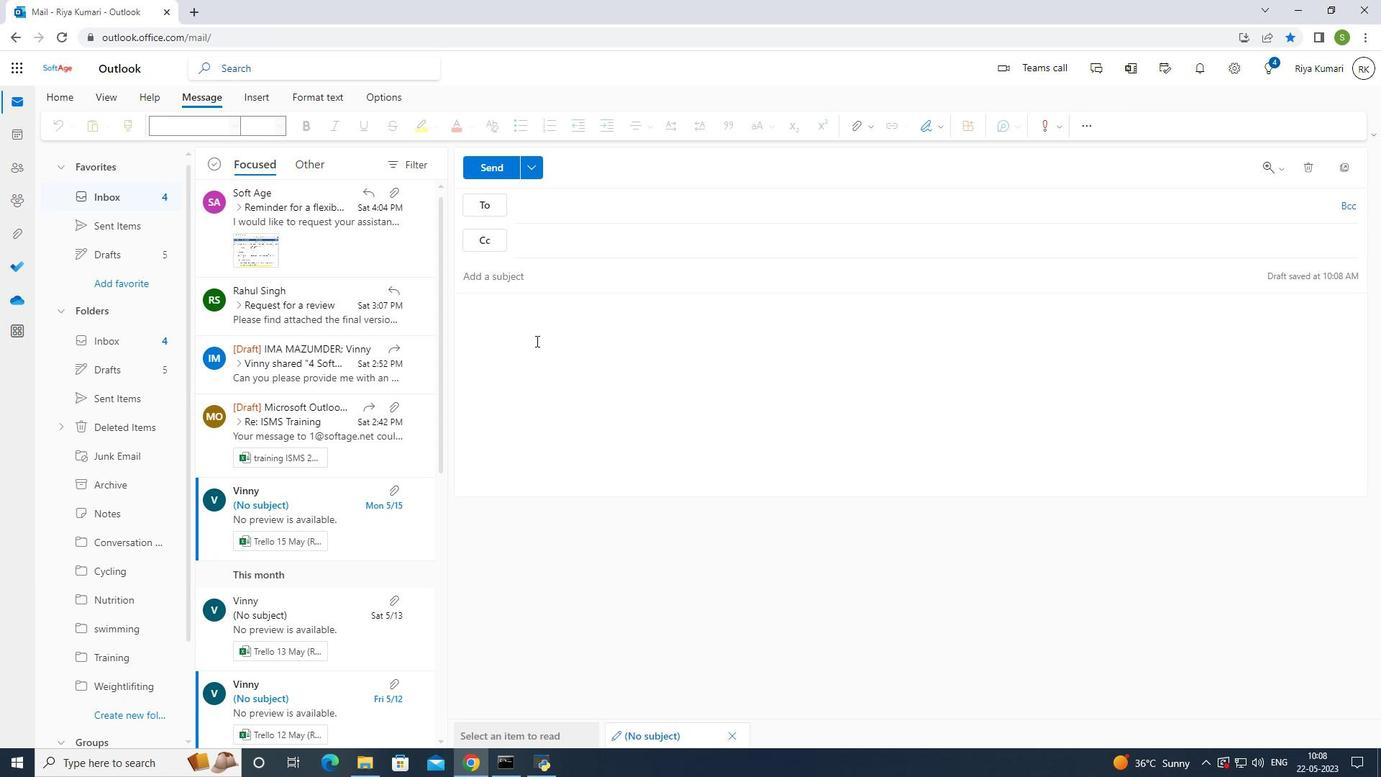 
Action: Mouse moved to (936, 125)
Screenshot: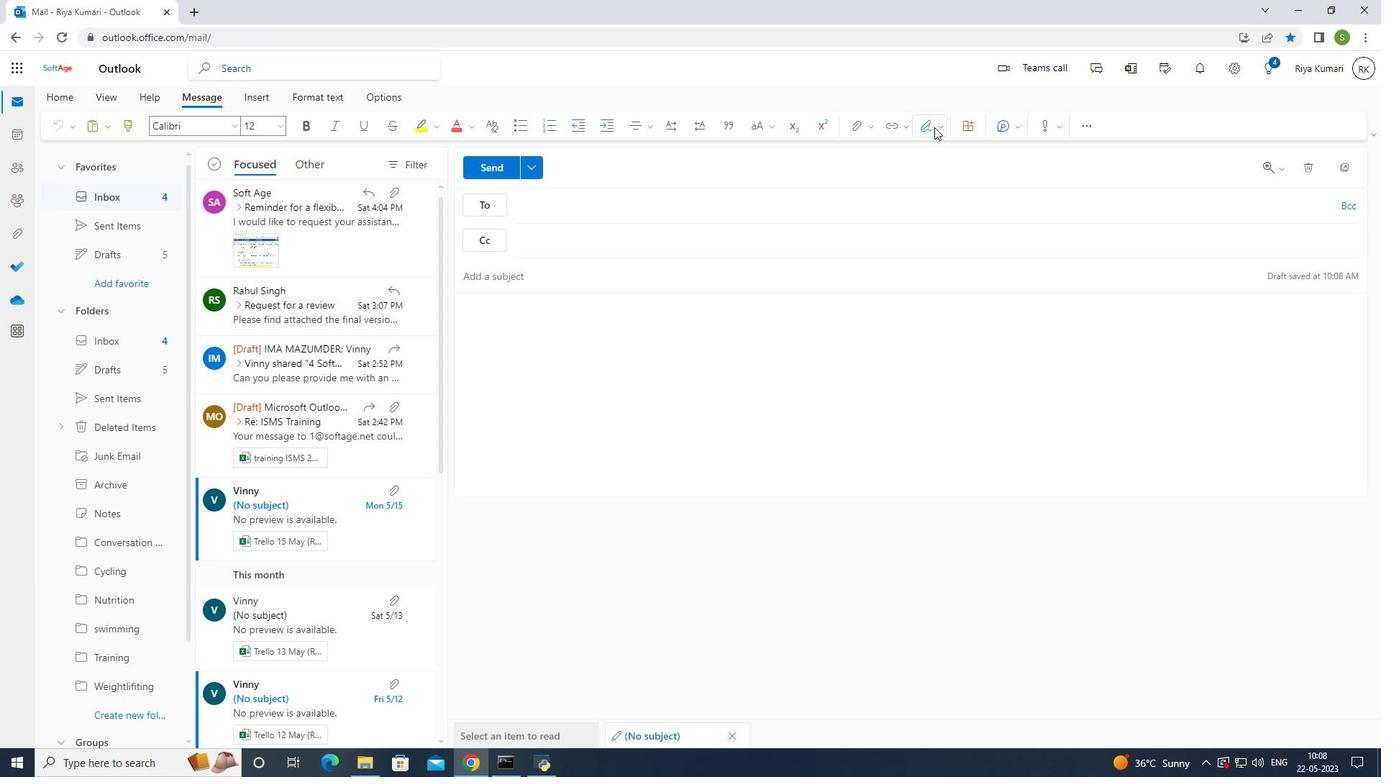
Action: Mouse pressed left at (936, 125)
Screenshot: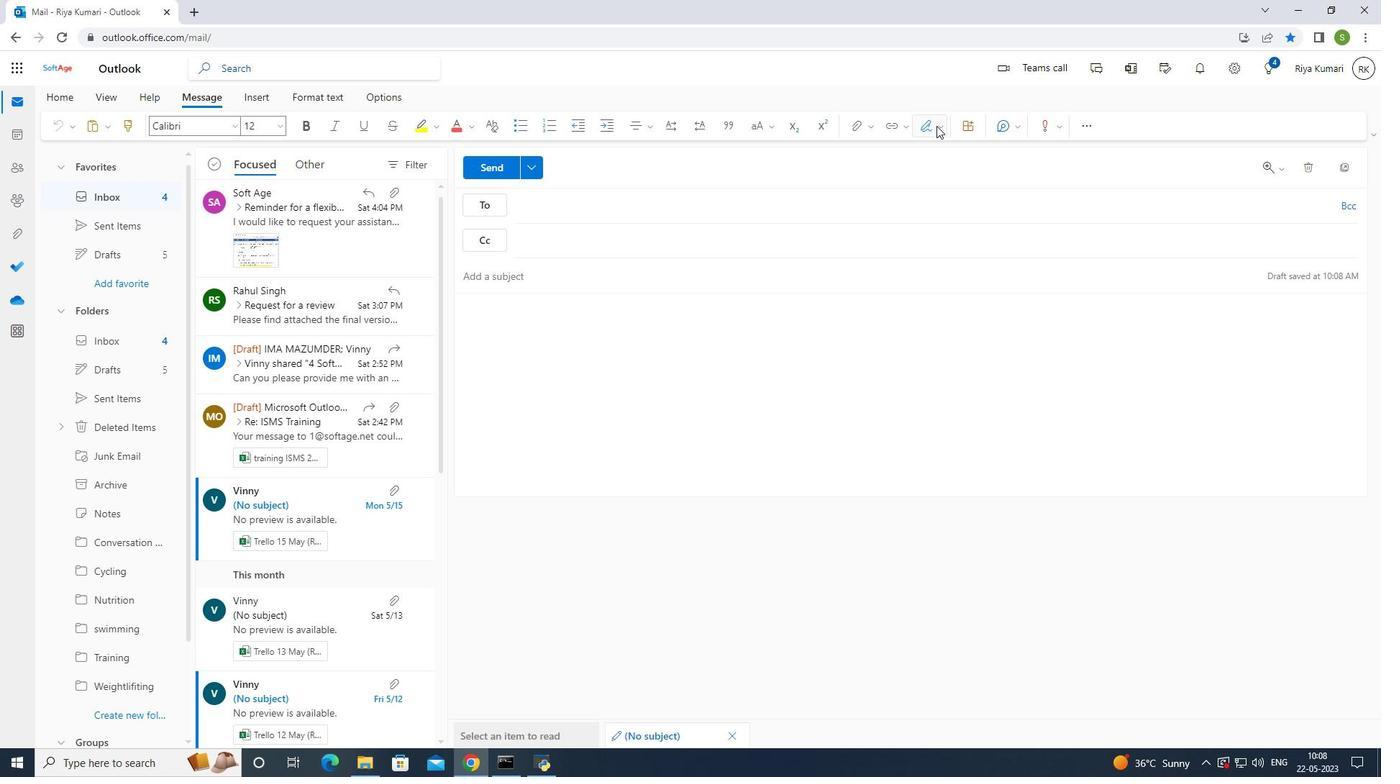 
Action: Mouse moved to (923, 154)
Screenshot: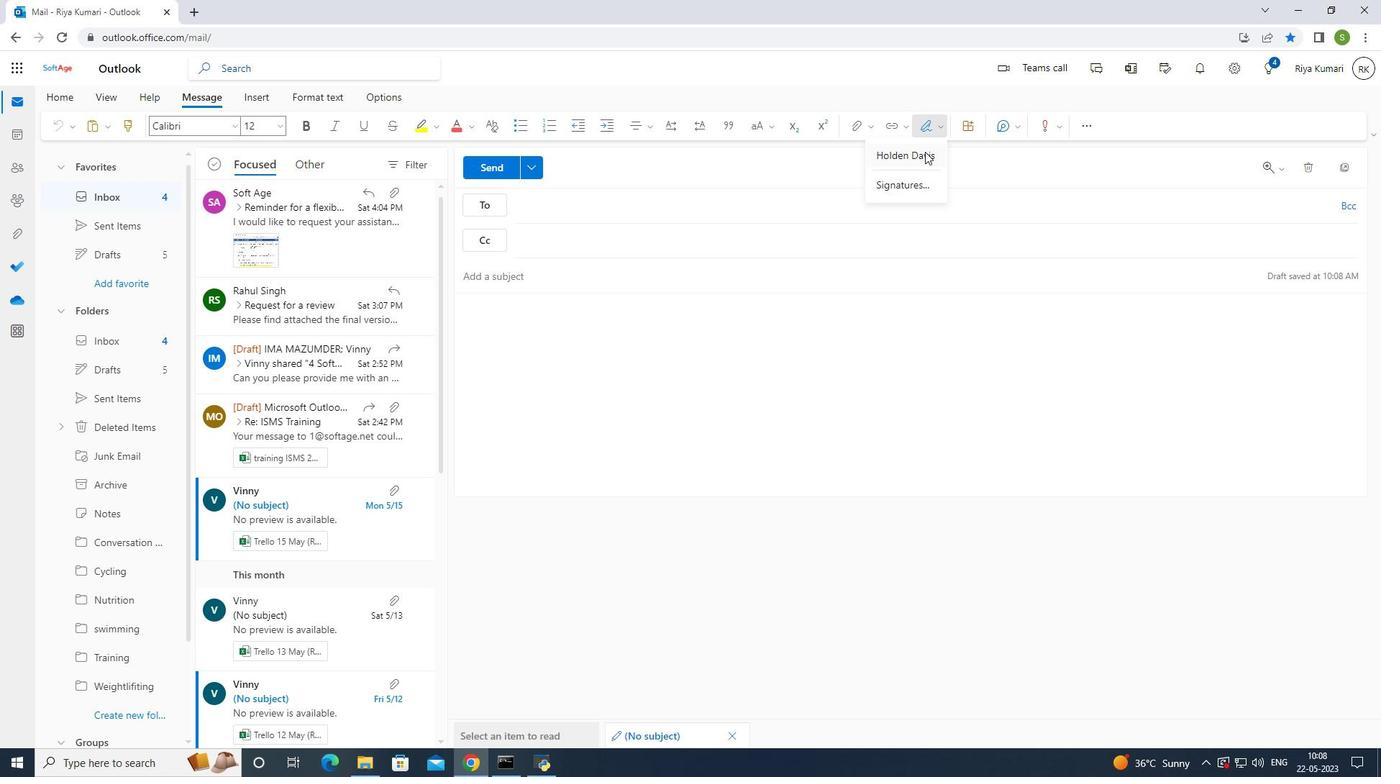 
Action: Mouse pressed left at (923, 154)
Screenshot: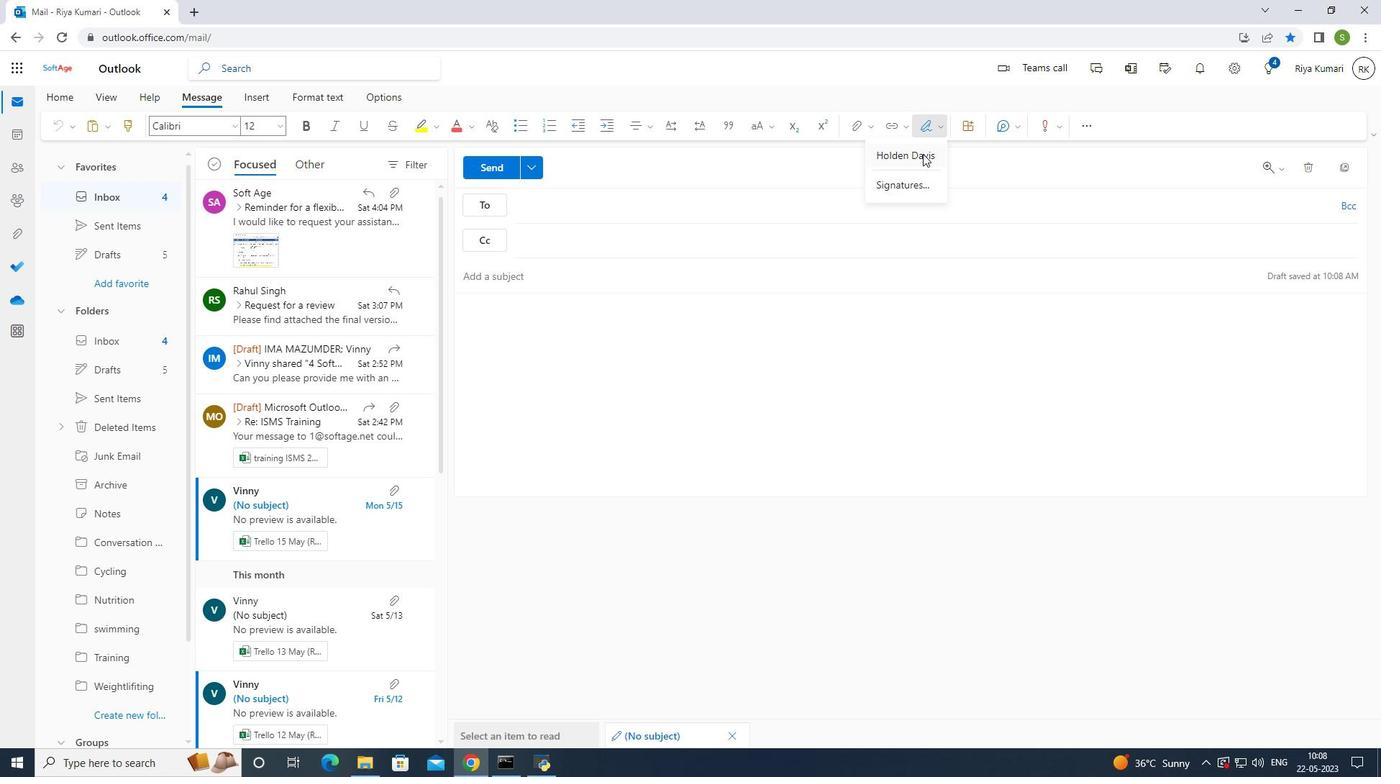 
Action: Mouse moved to (584, 197)
Screenshot: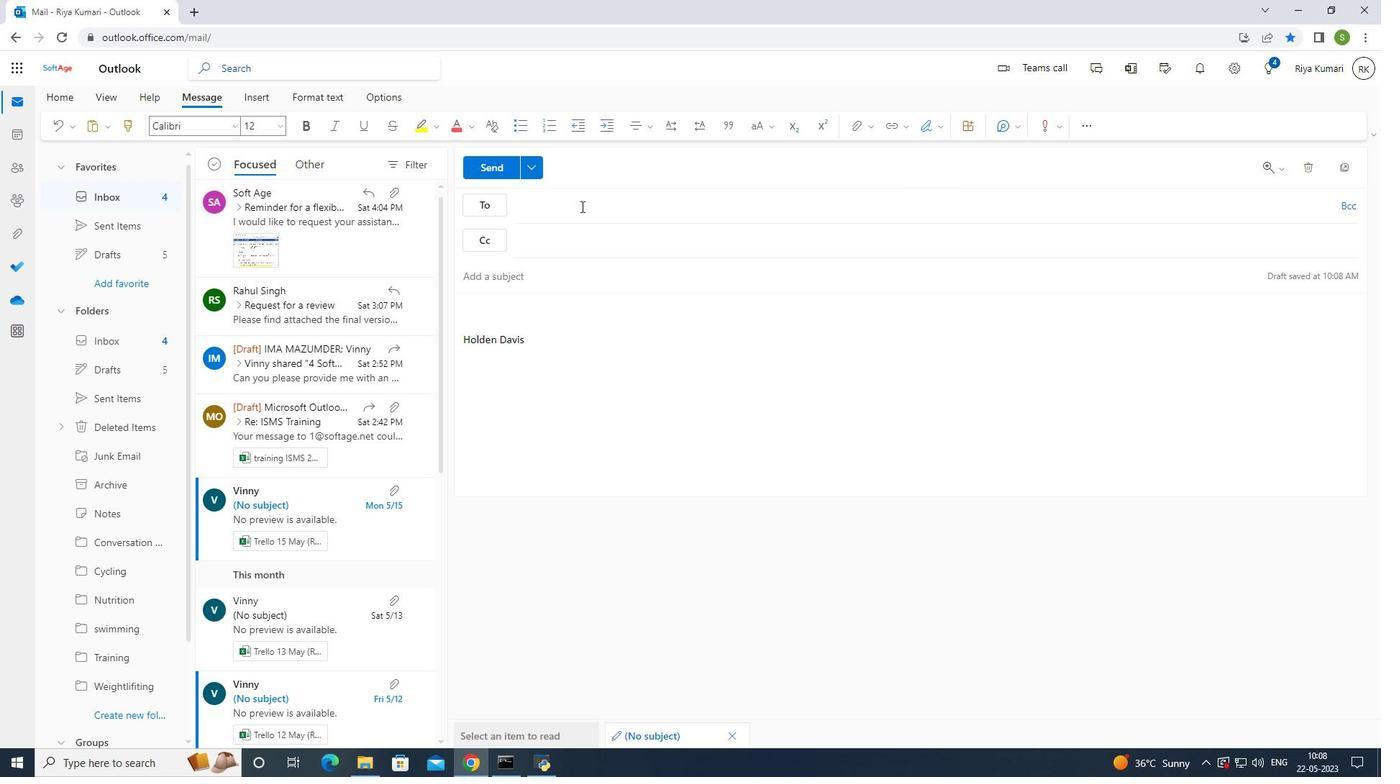 
Action: Mouse pressed left at (584, 197)
Screenshot: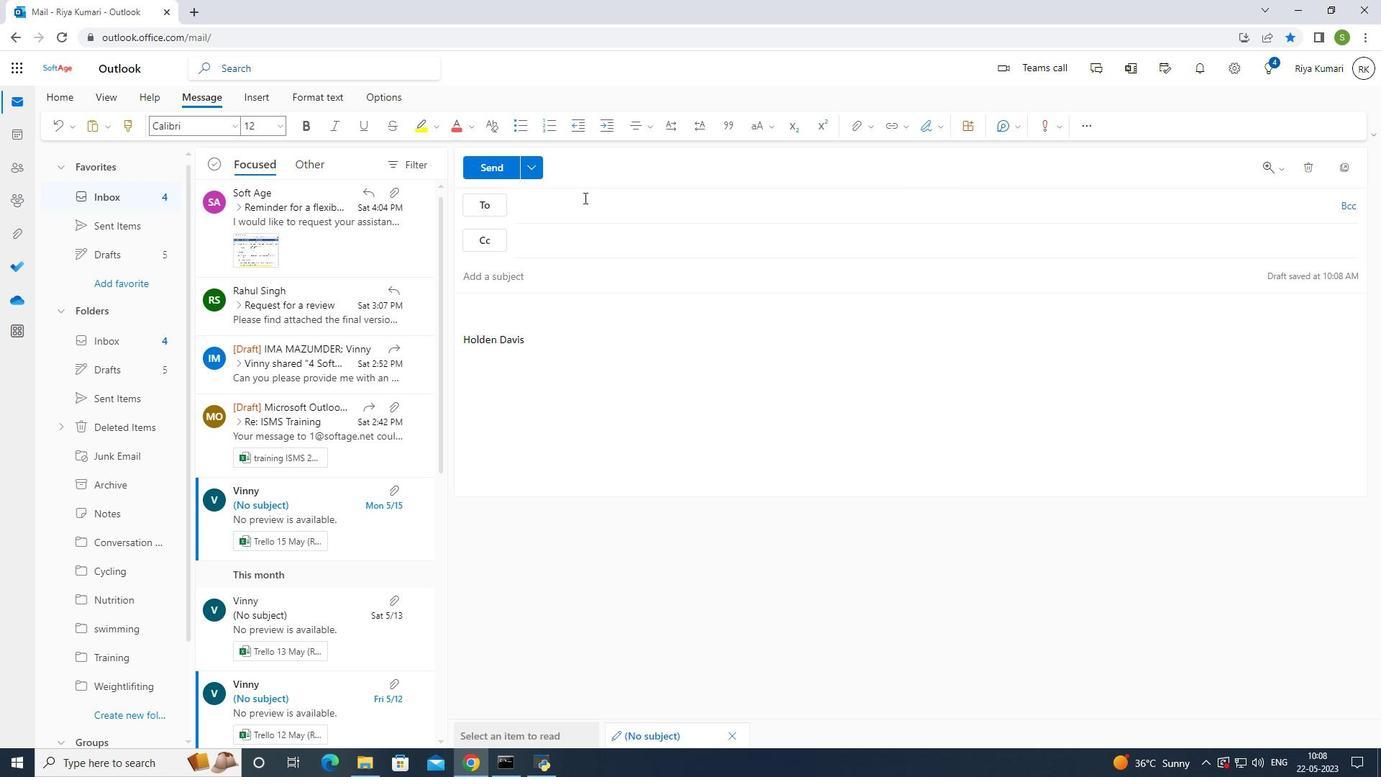 
Action: Mouse moved to (951, 314)
Screenshot: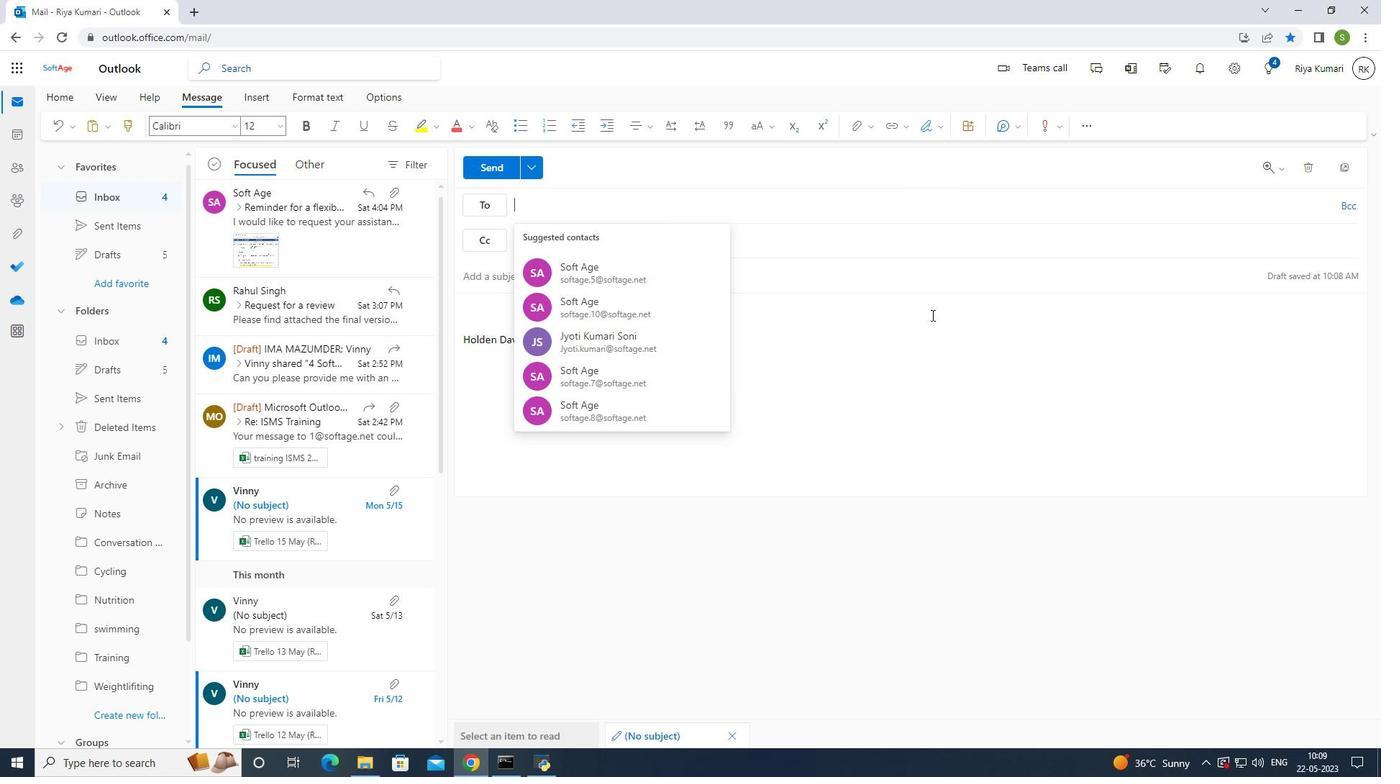 
Action: Key pressed softage.5<Key.shift>@softage.net
Screenshot: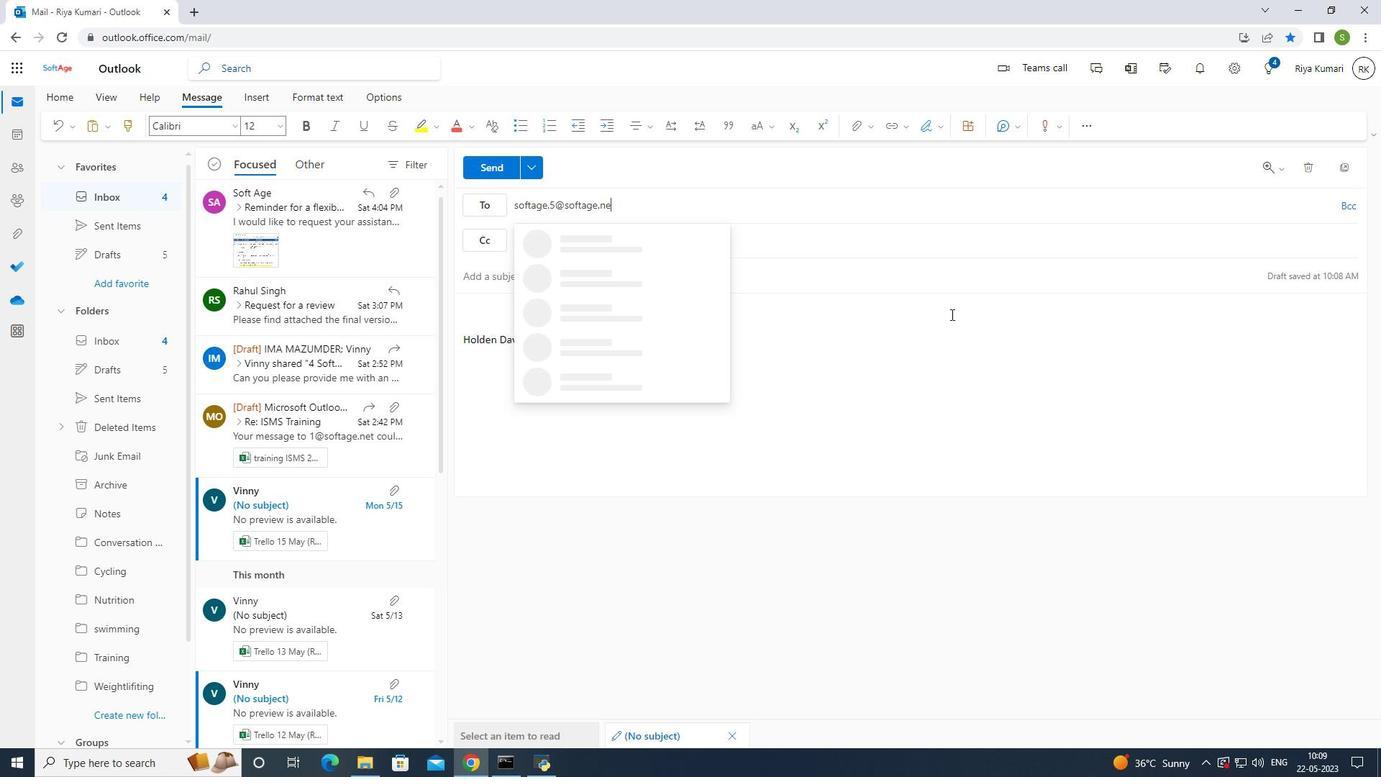 
Action: Mouse moved to (639, 246)
Screenshot: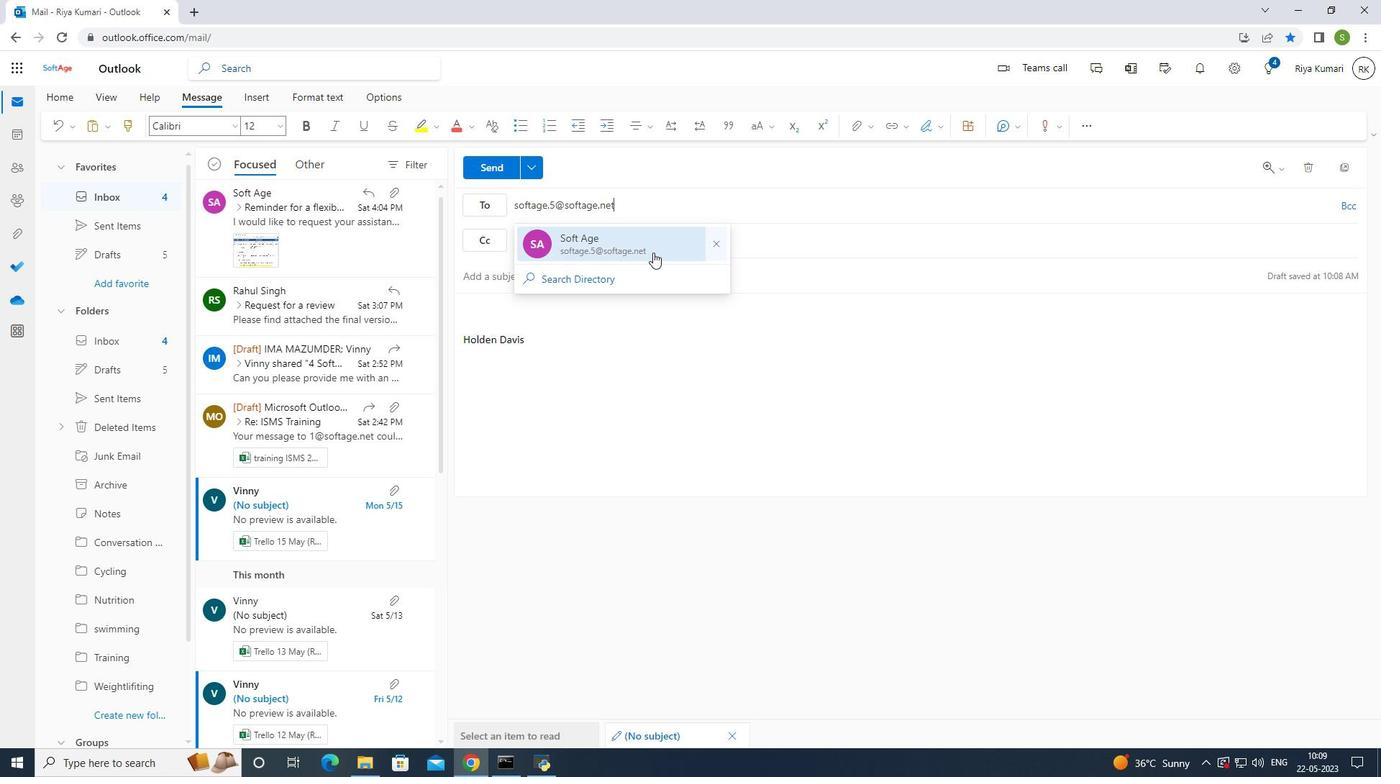 
Action: Mouse pressed left at (639, 246)
Screenshot: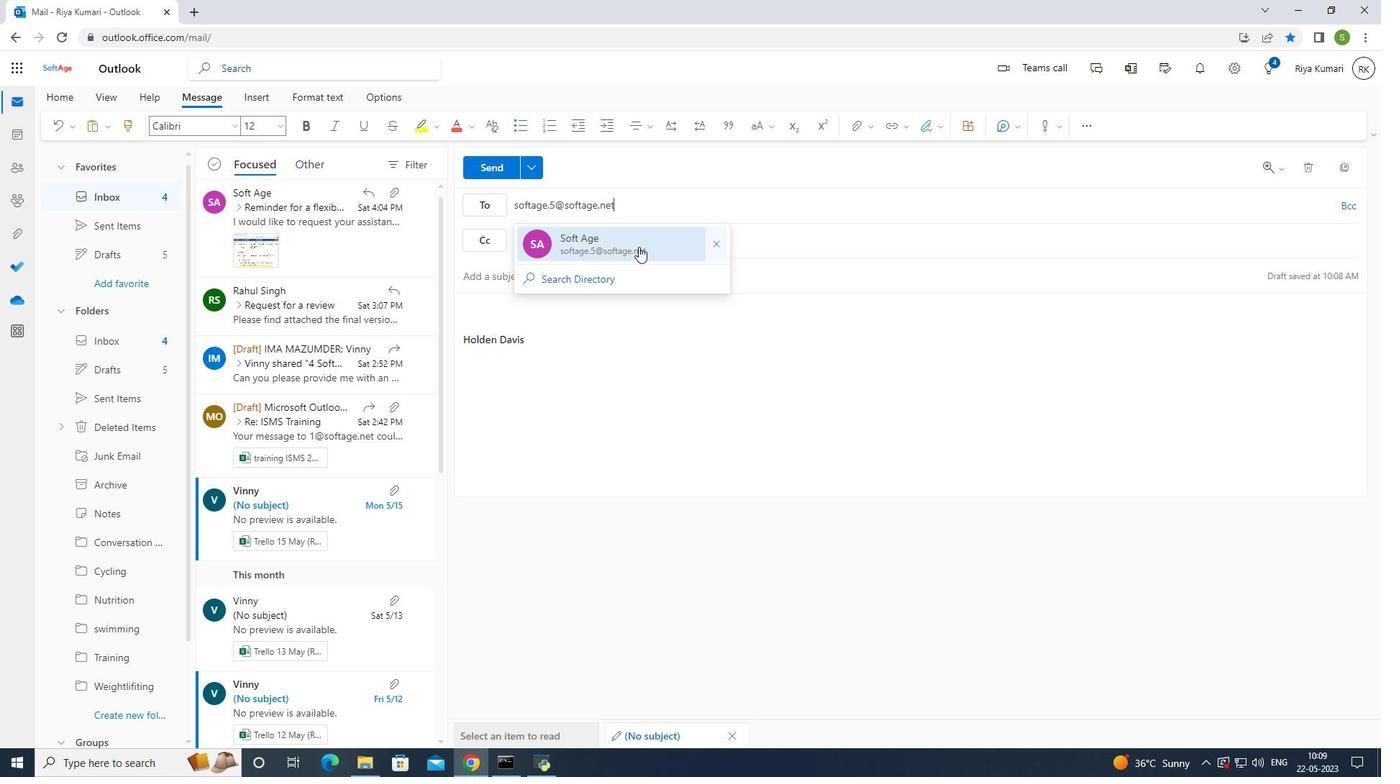 
Action: Mouse moved to (546, 304)
Screenshot: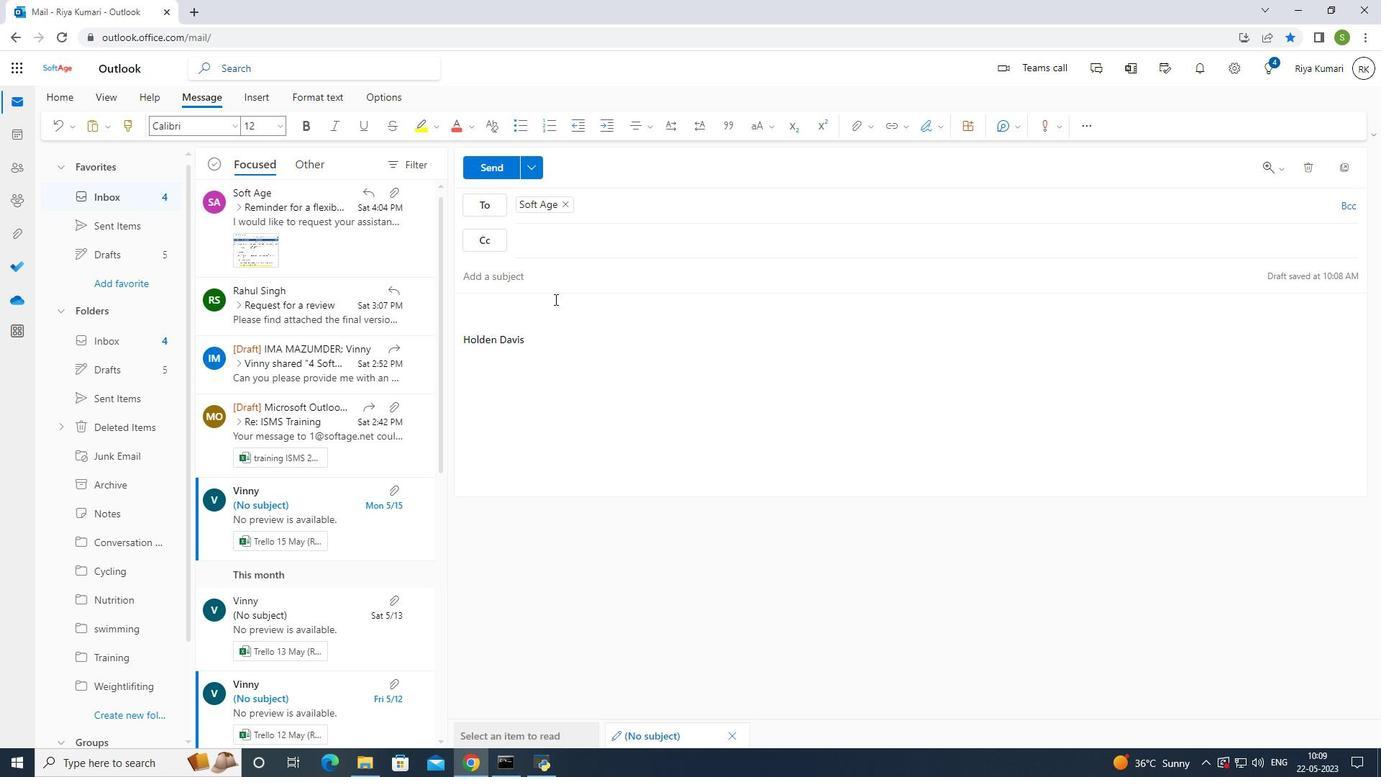 
Action: Mouse pressed left at (546, 304)
Screenshot: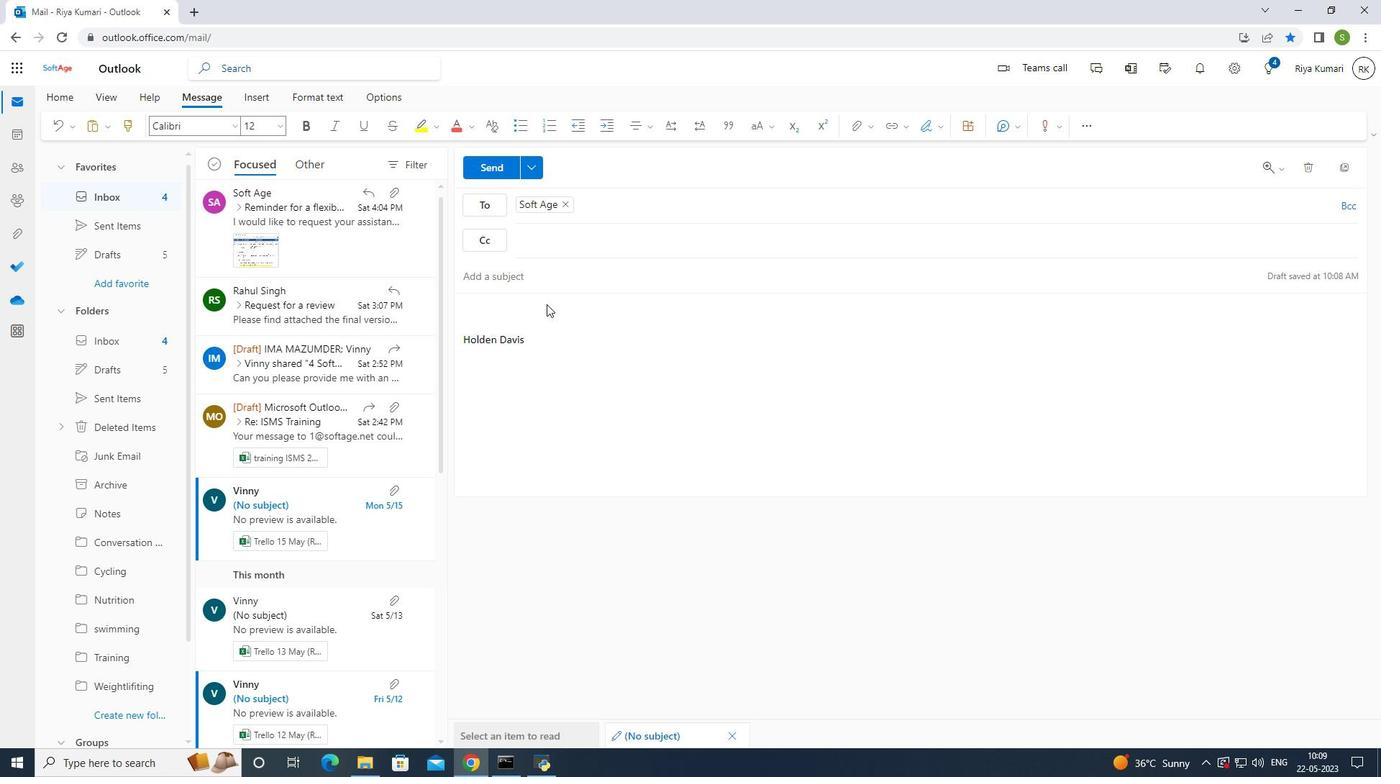 
Action: Mouse moved to (533, 307)
Screenshot: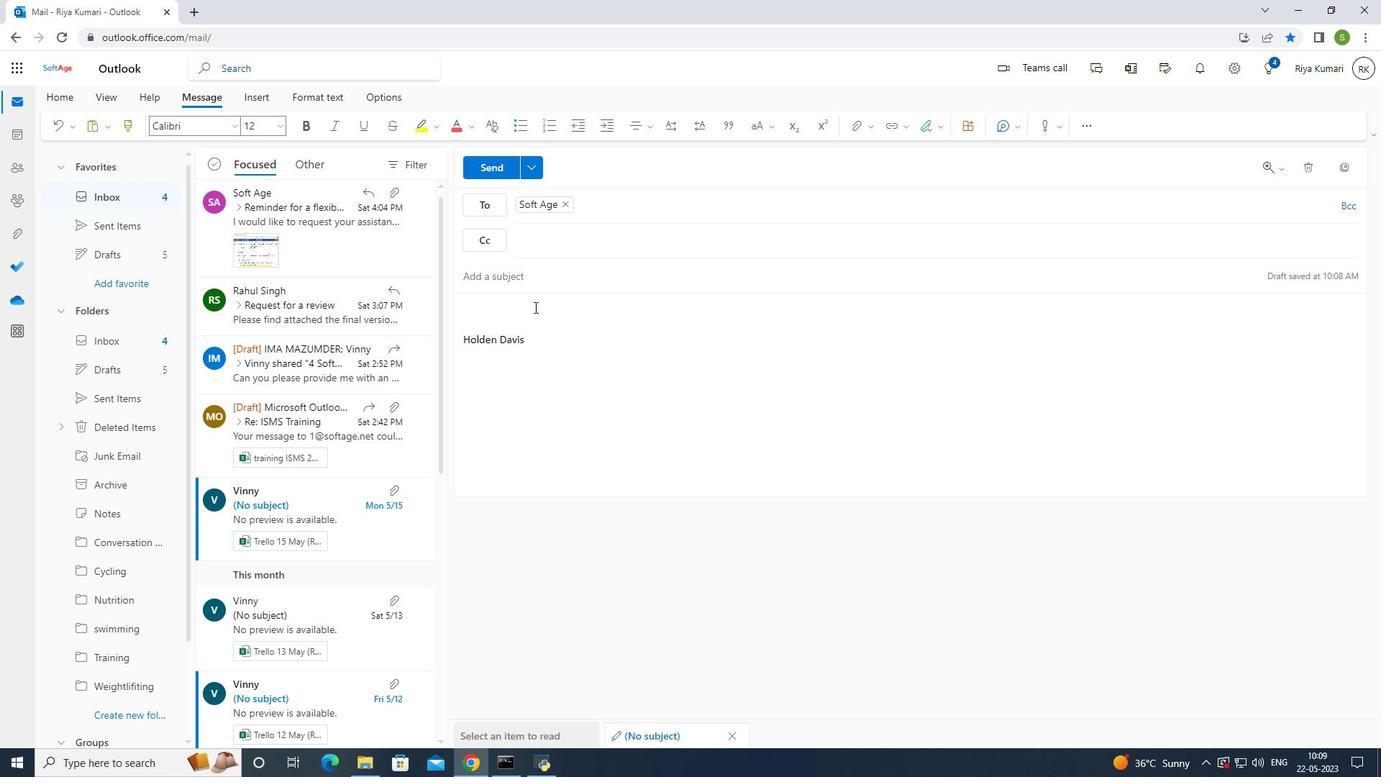 
Action: Mouse pressed left at (533, 307)
Screenshot: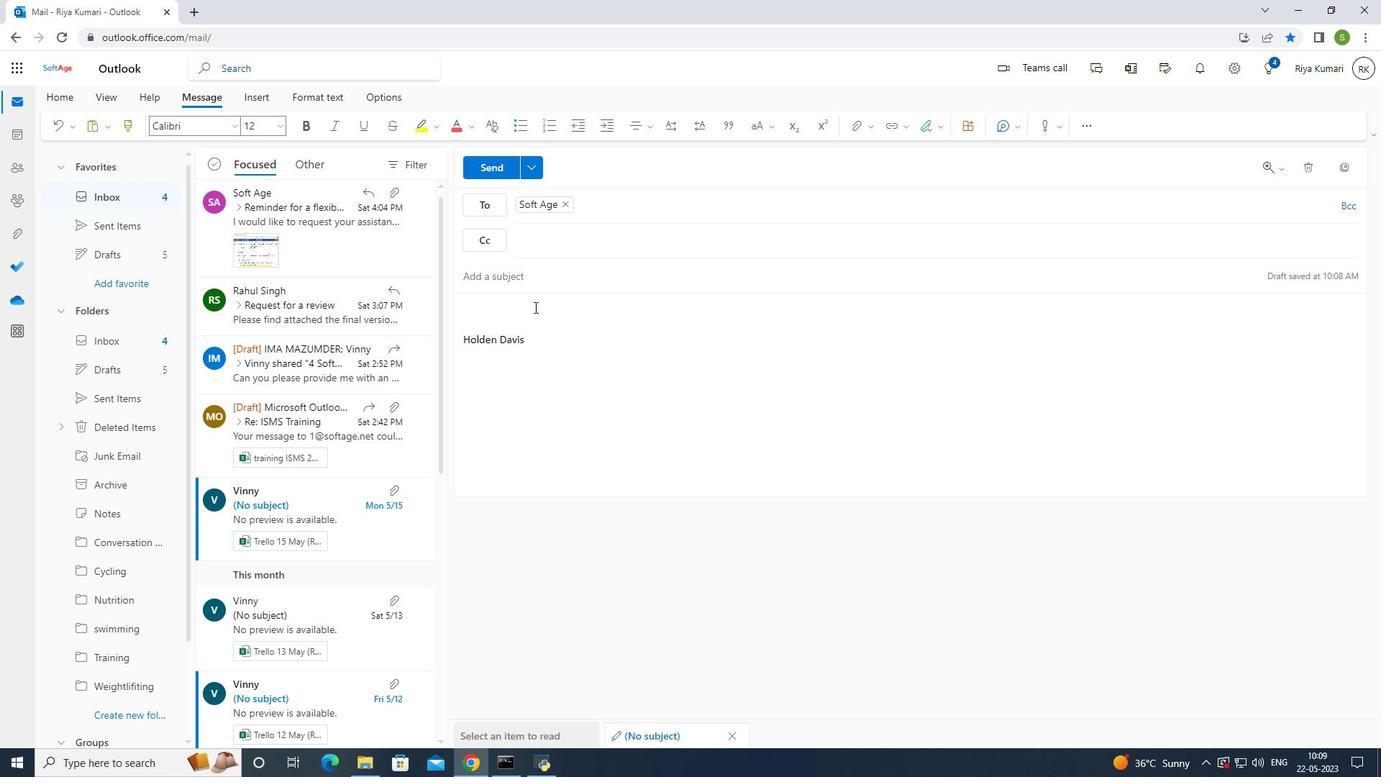 
Action: Mouse moved to (616, 274)
Screenshot: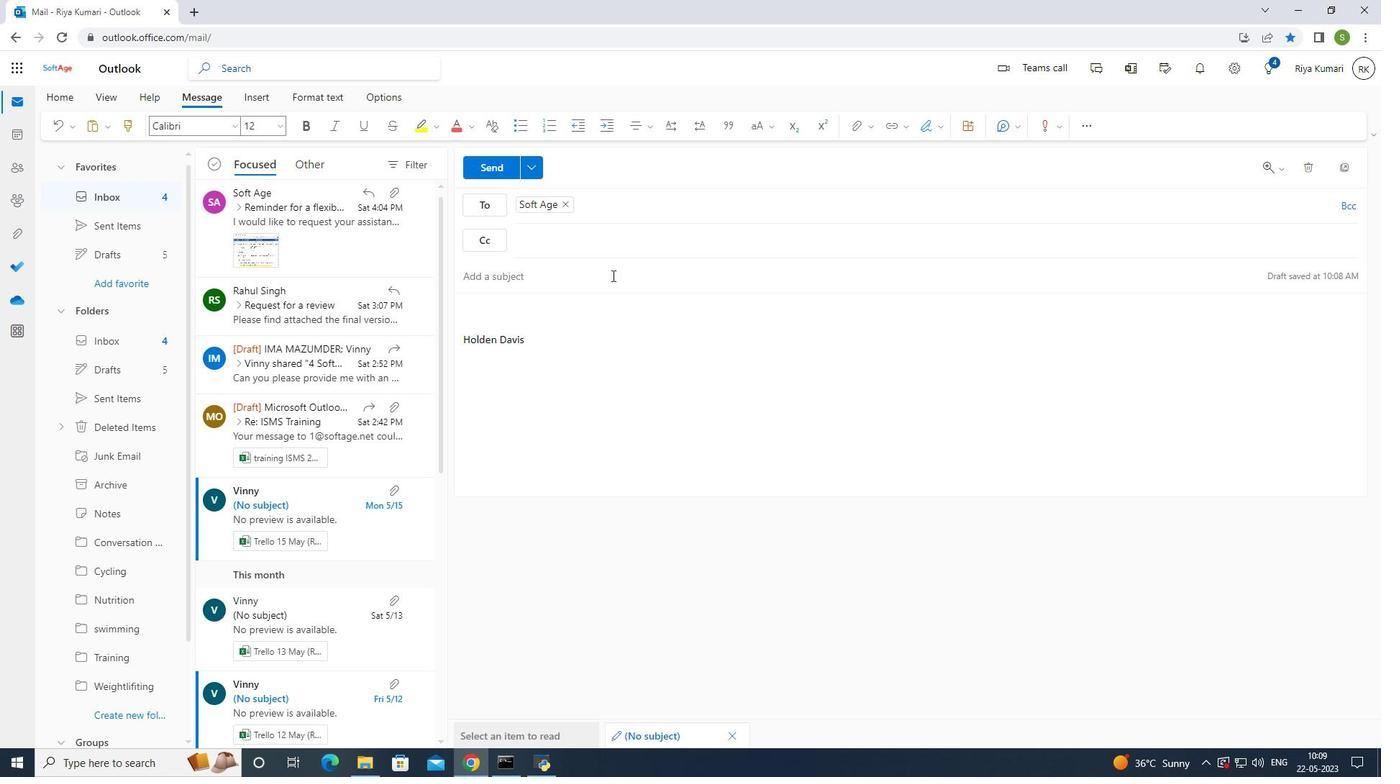 
Action: Key pressed <Key.shift><Key.shift><Key.shift><Key.shift>Sincere<Key.space>appre<Key.enter>
Screenshot: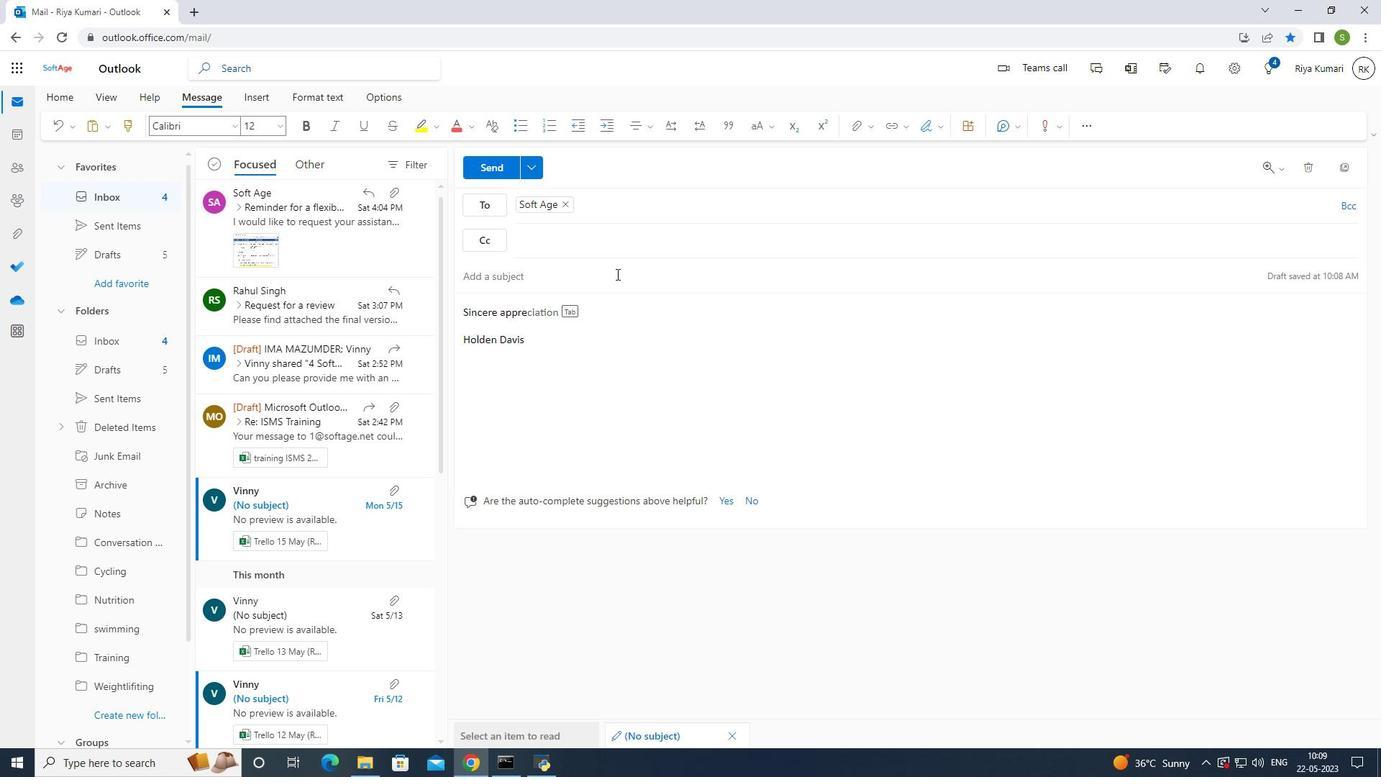 
Action: Mouse moved to (528, 308)
Screenshot: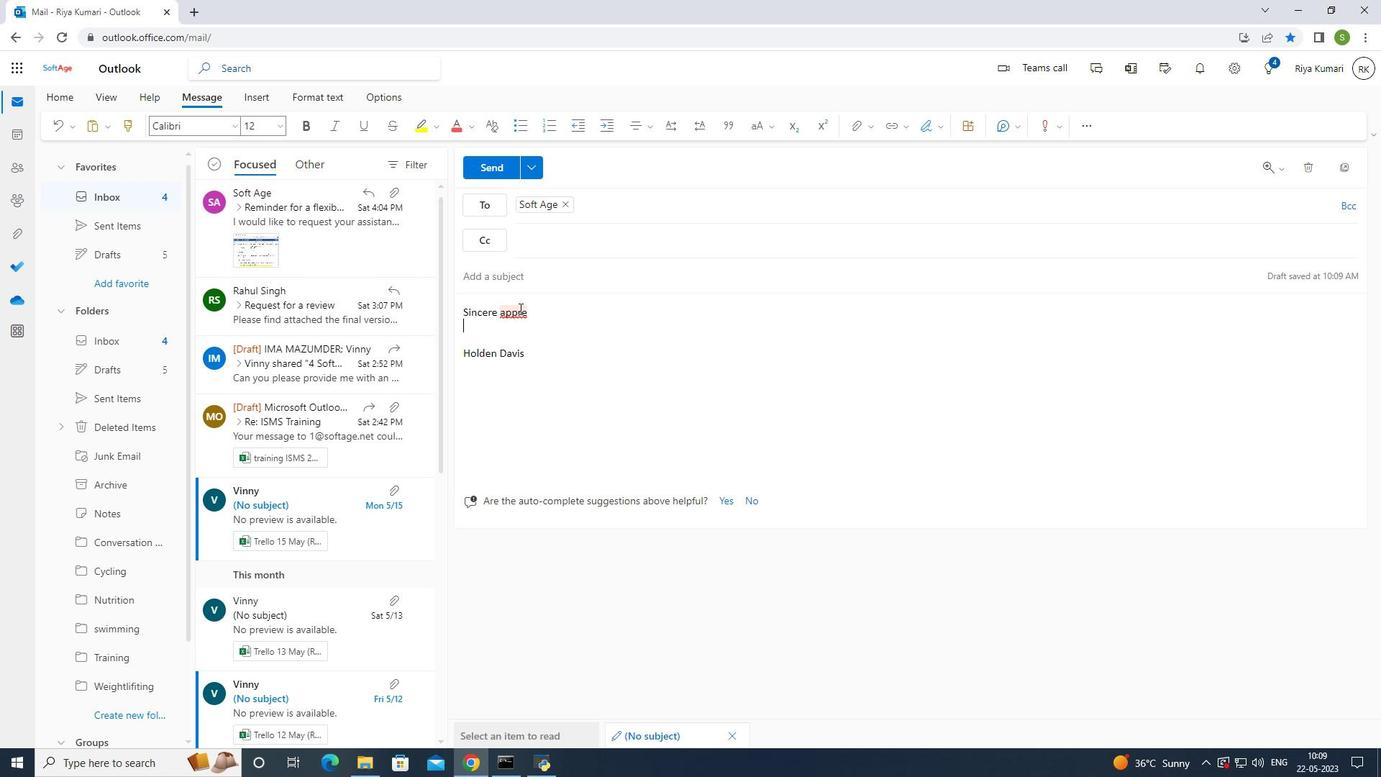 
Action: Mouse pressed left at (528, 308)
Screenshot: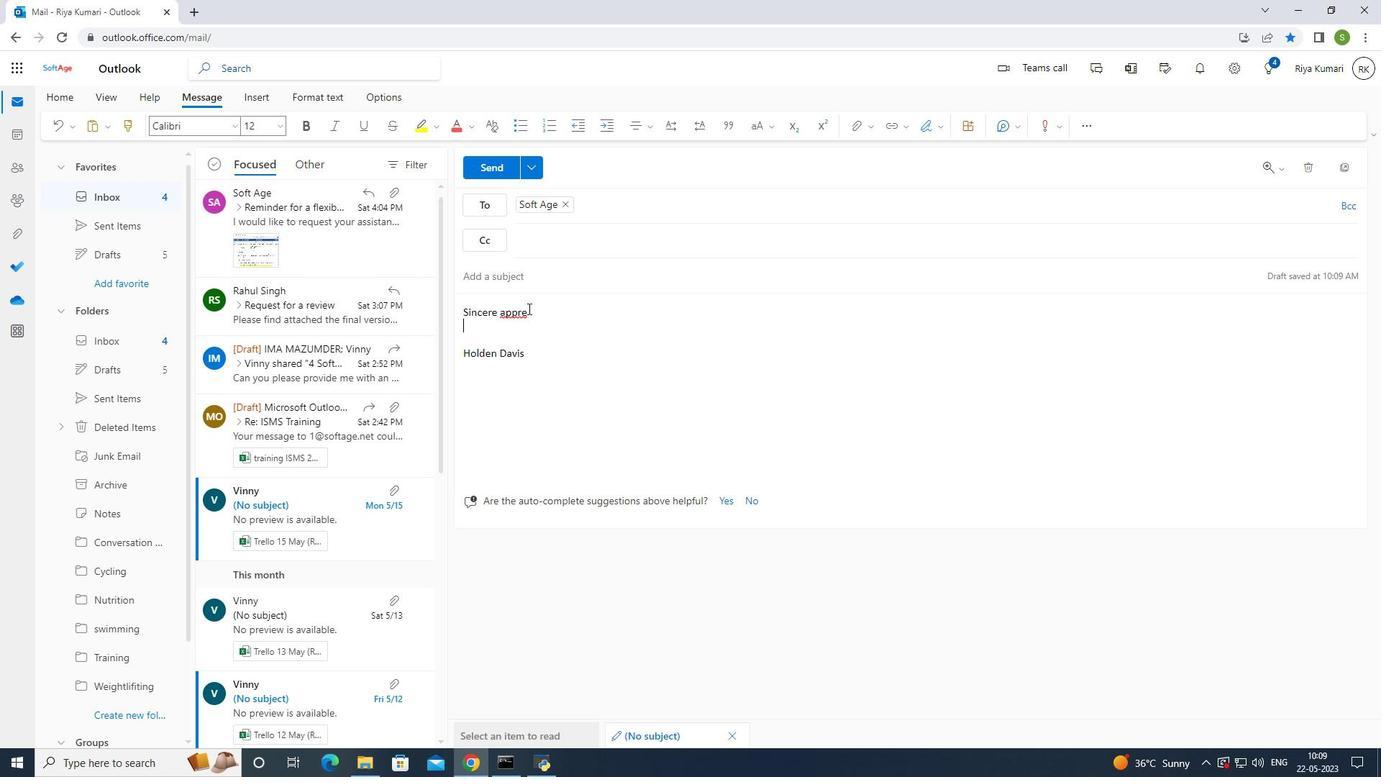 
Action: Mouse moved to (540, 313)
Screenshot: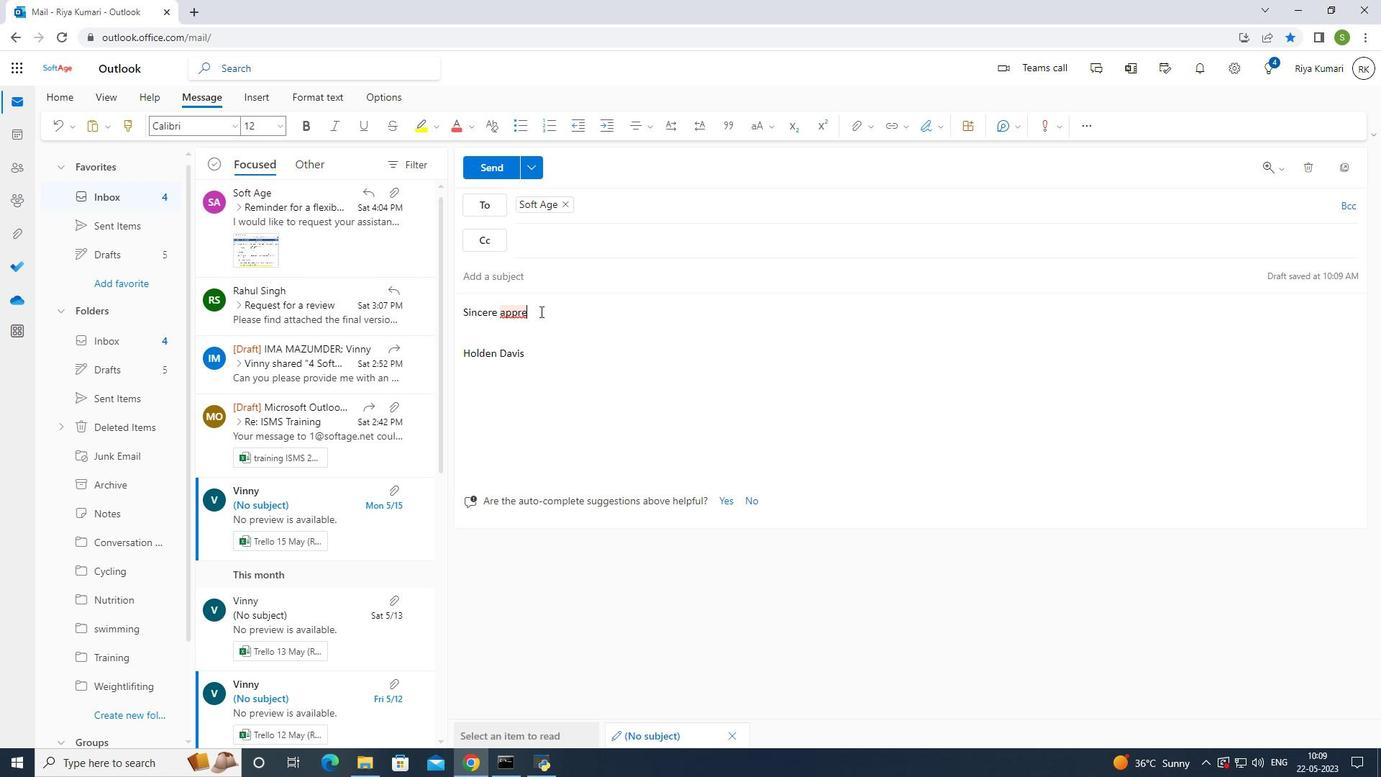 
Action: Key pressed ciation<Key.space>and<Key.space>best<Key.space>wishes
Screenshot: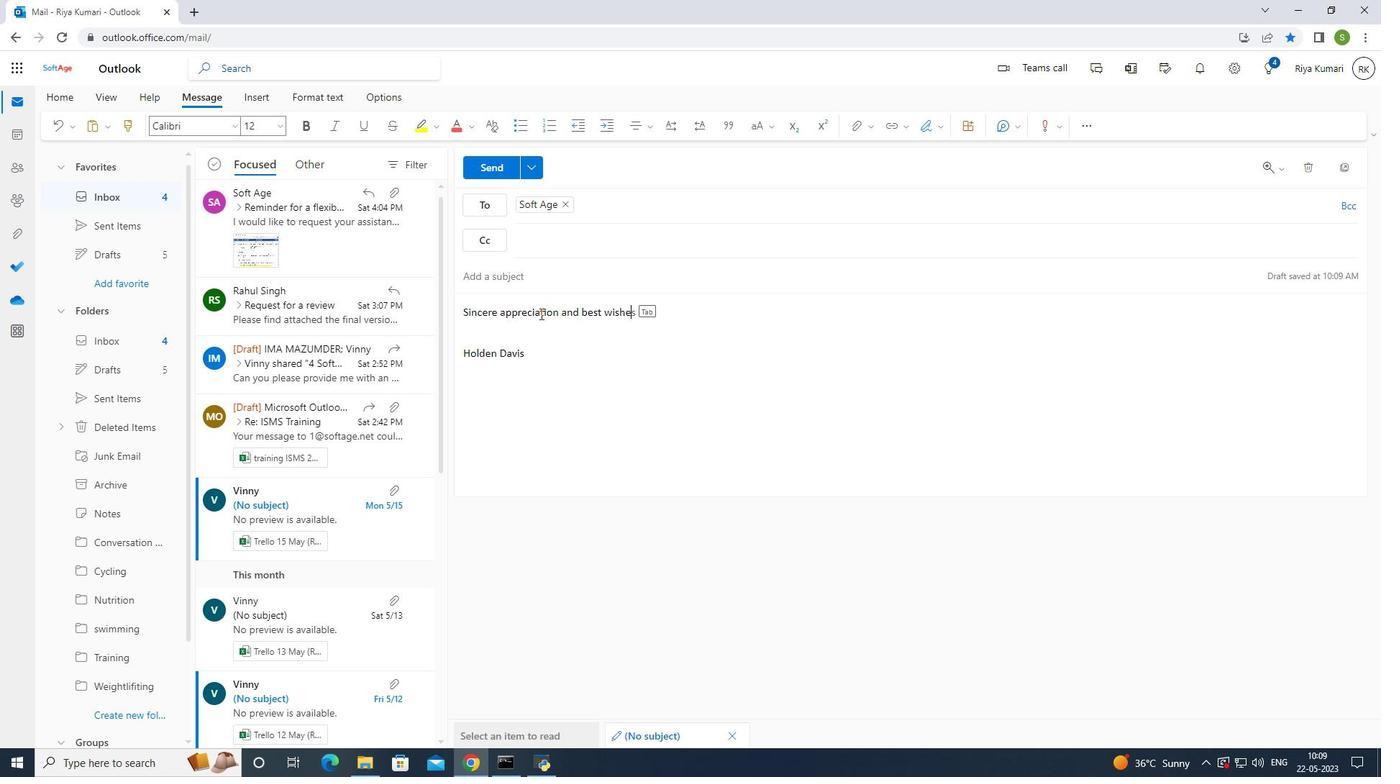 
Action: Mouse moved to (523, 325)
Screenshot: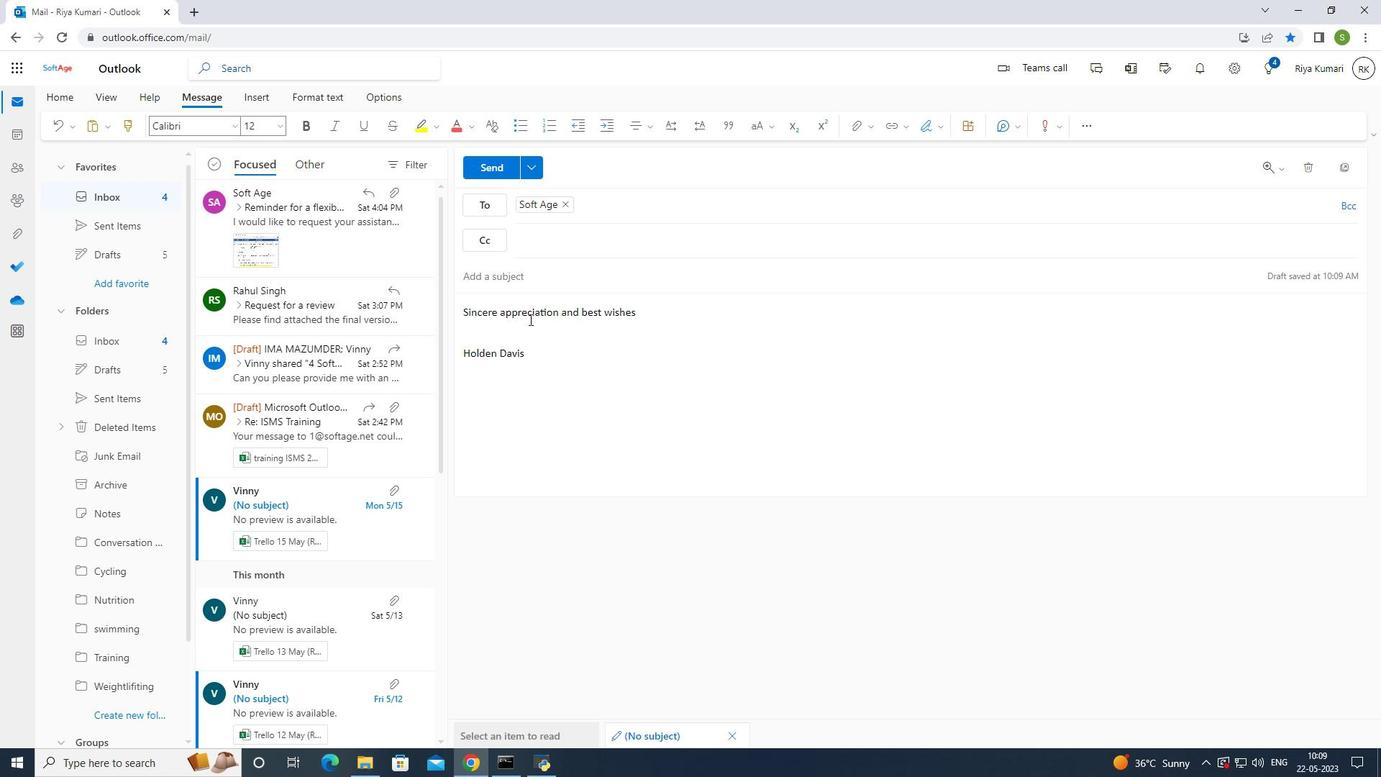 
Action: Key pressed .
Screenshot: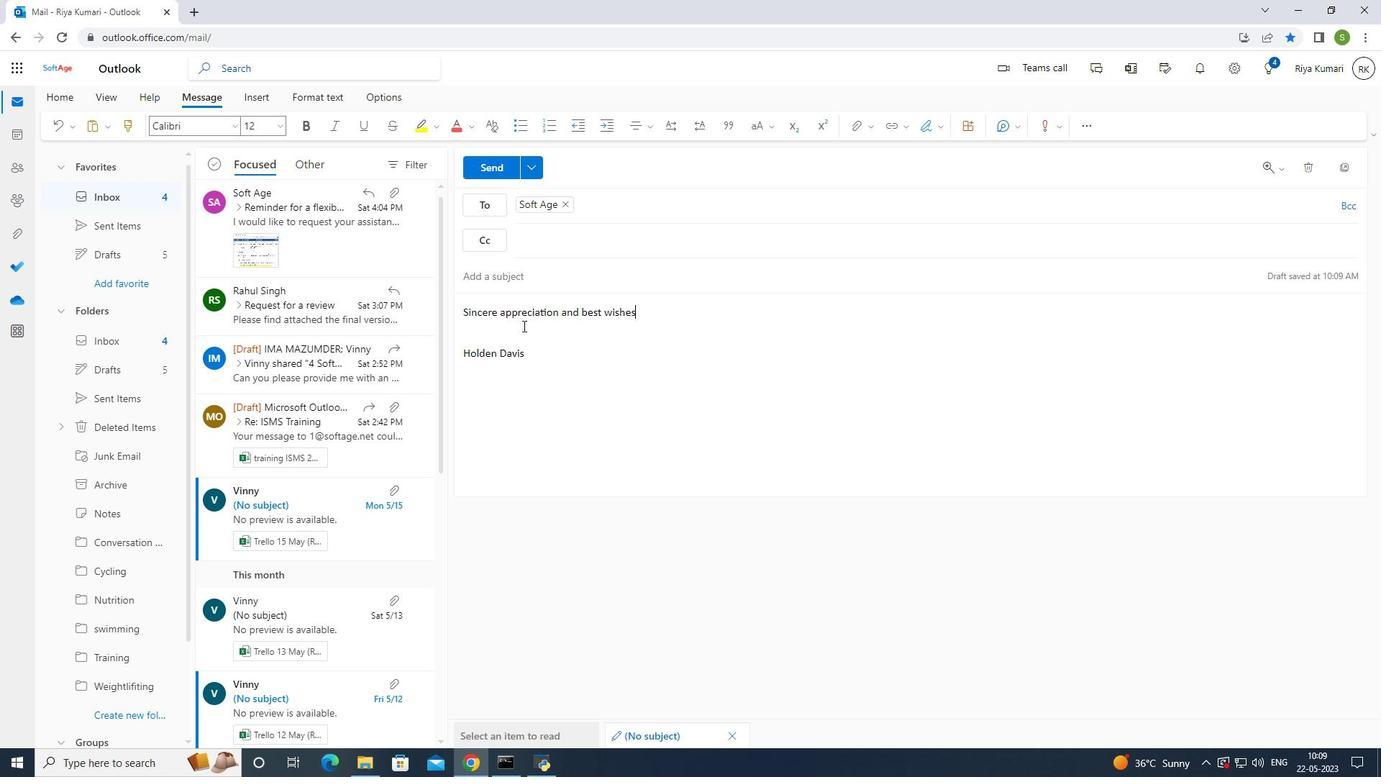 
Action: Mouse moved to (125, 715)
Screenshot: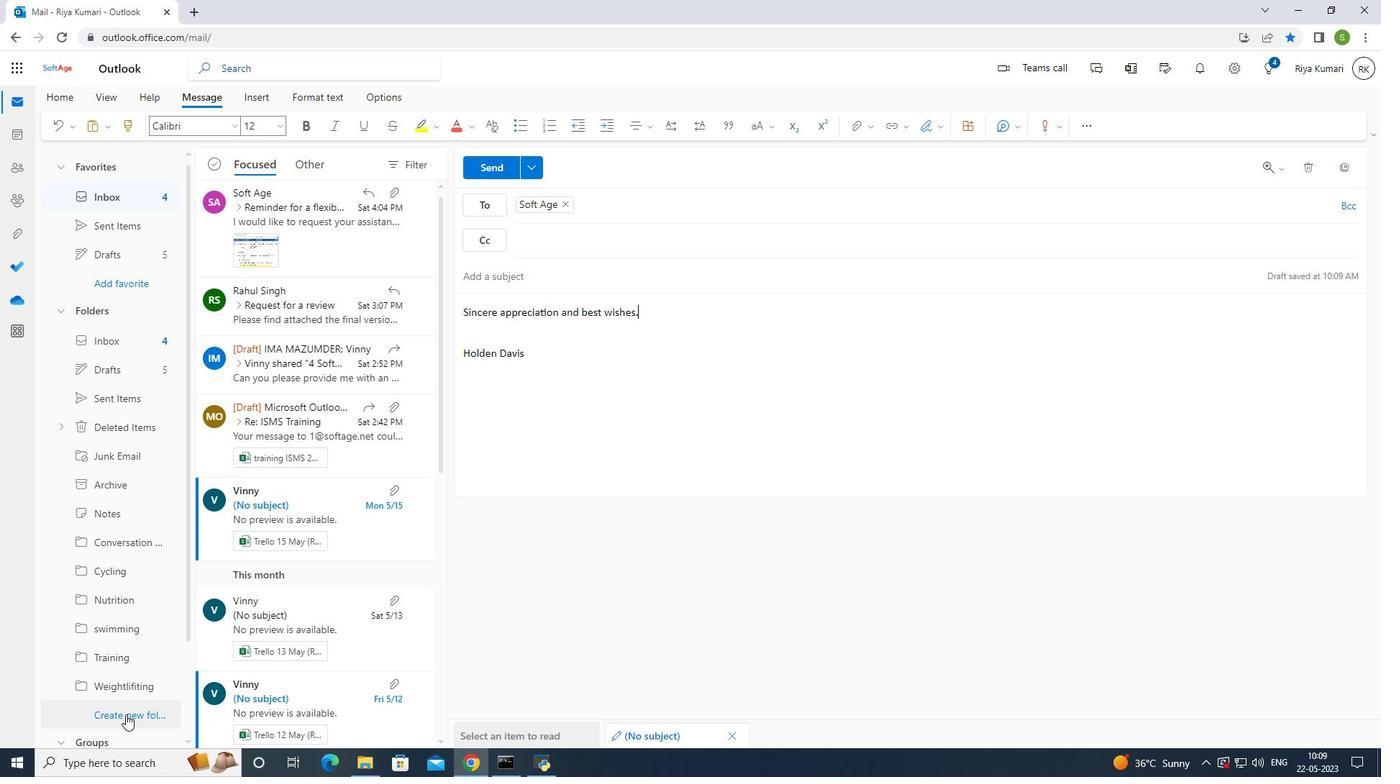 
Action: Mouse pressed left at (125, 715)
Screenshot: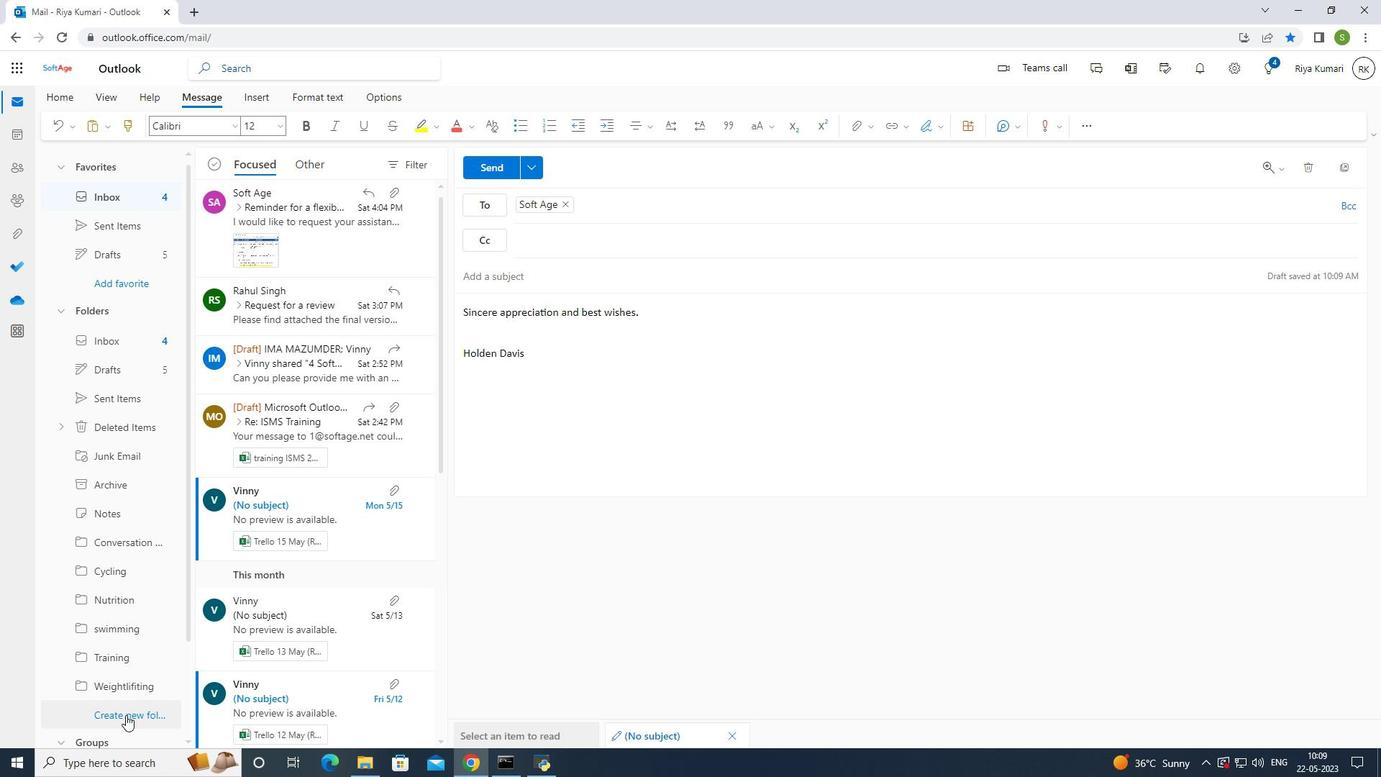 
Action: Mouse moved to (118, 707)
Screenshot: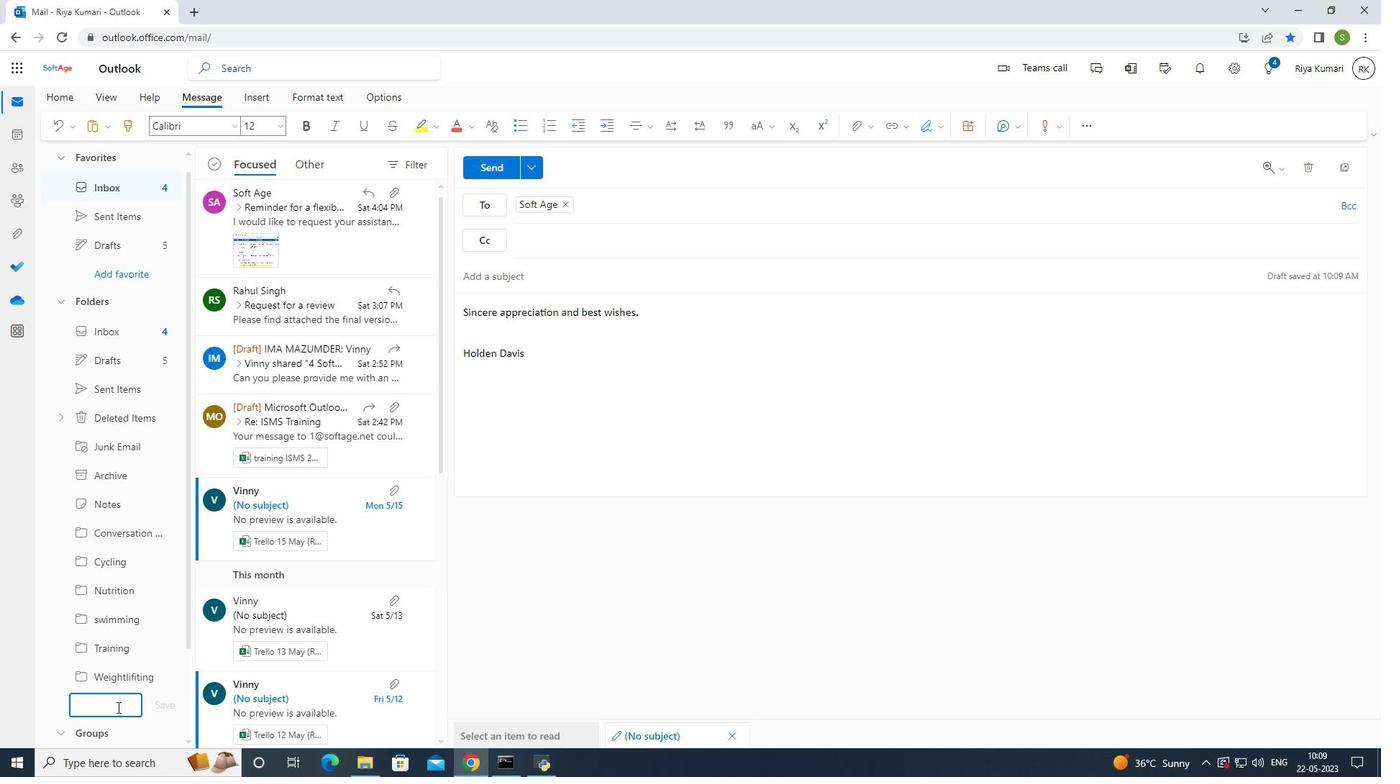 
Action: Key pressed <Key.shift>Recipes
Screenshot: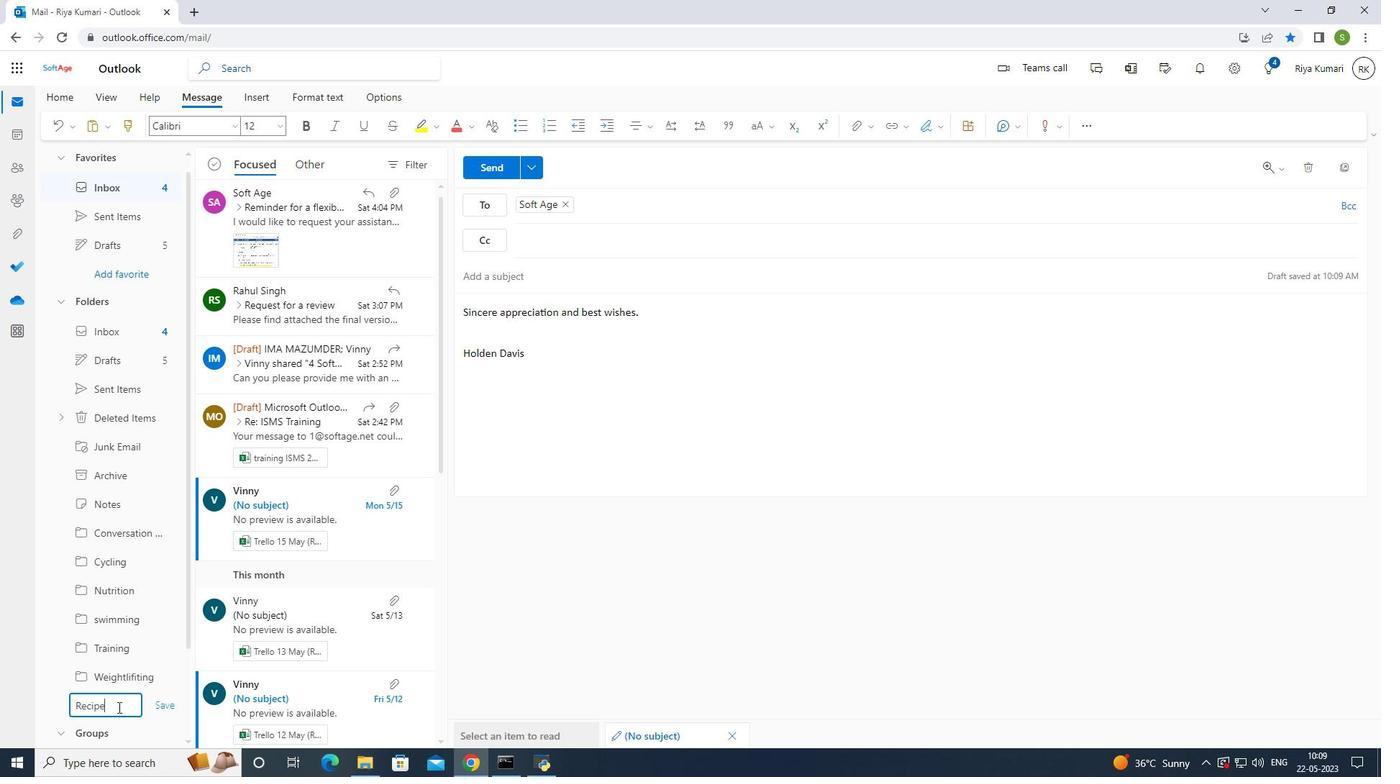 
Action: Mouse moved to (160, 708)
Screenshot: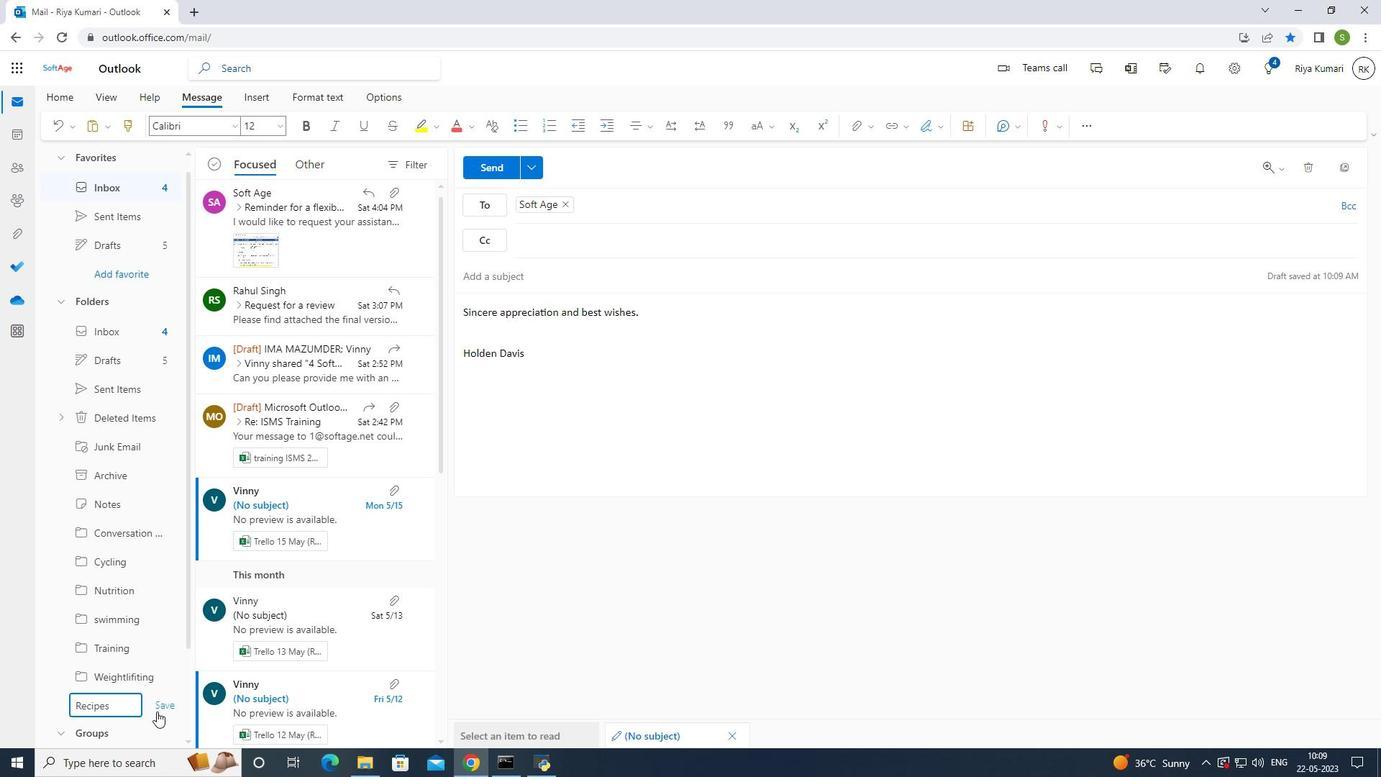 
Action: Mouse pressed left at (160, 708)
Screenshot: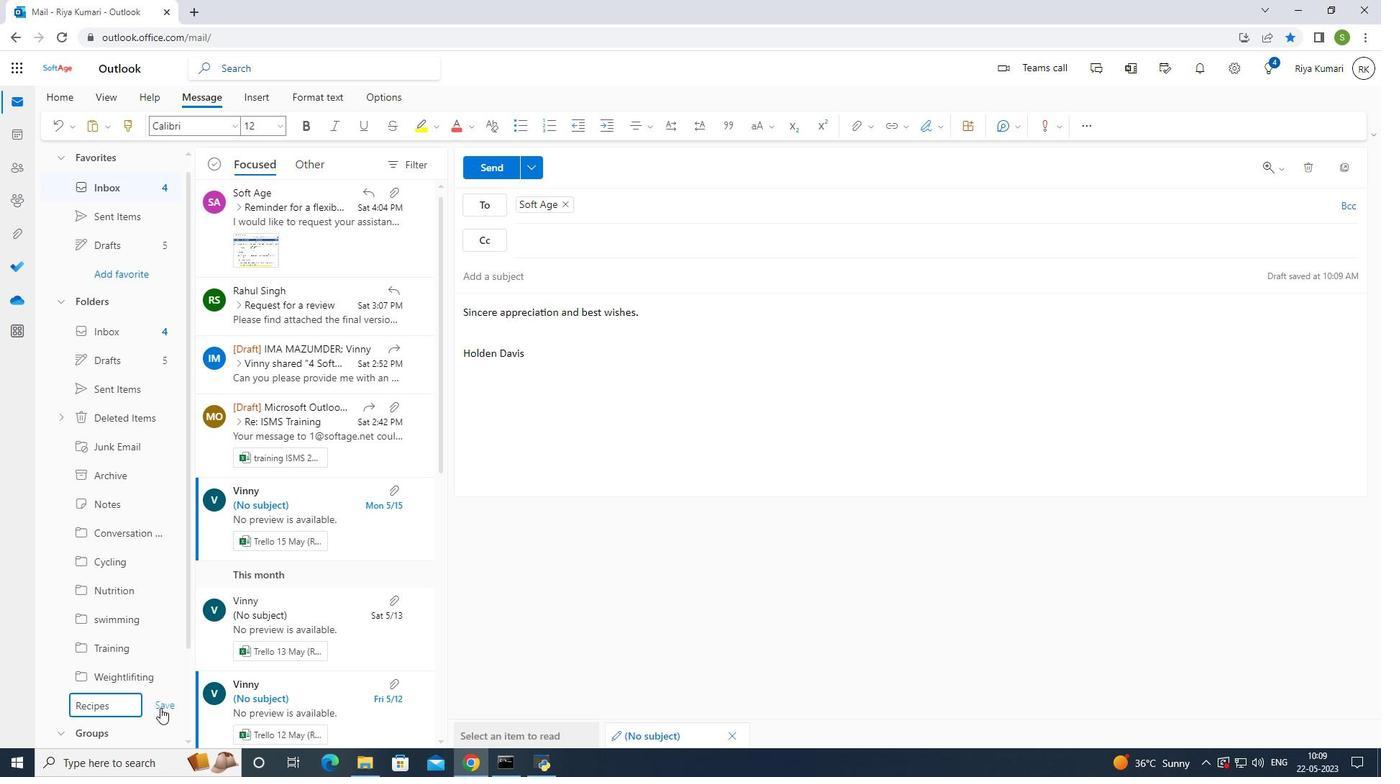
Action: Mouse moved to (499, 164)
Screenshot: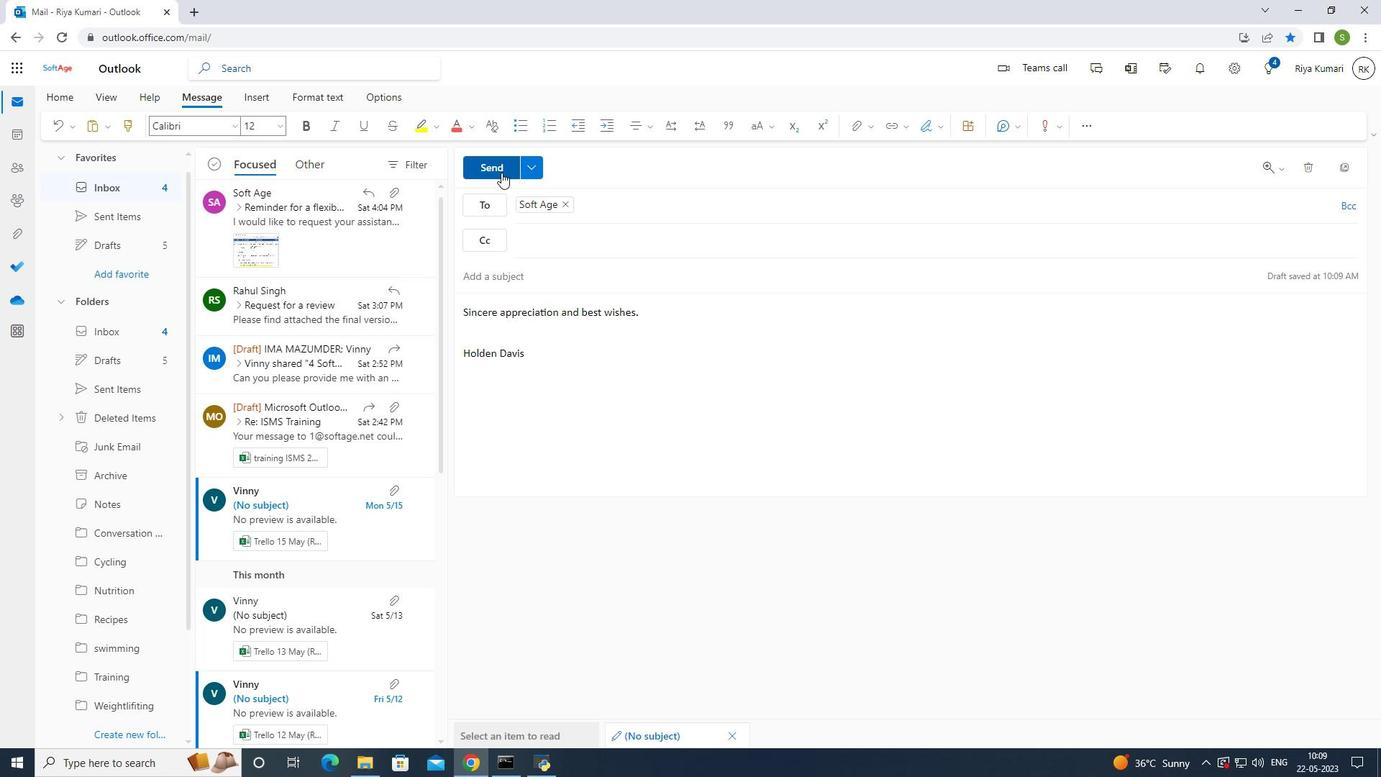 
Action: Mouse pressed left at (499, 164)
Screenshot: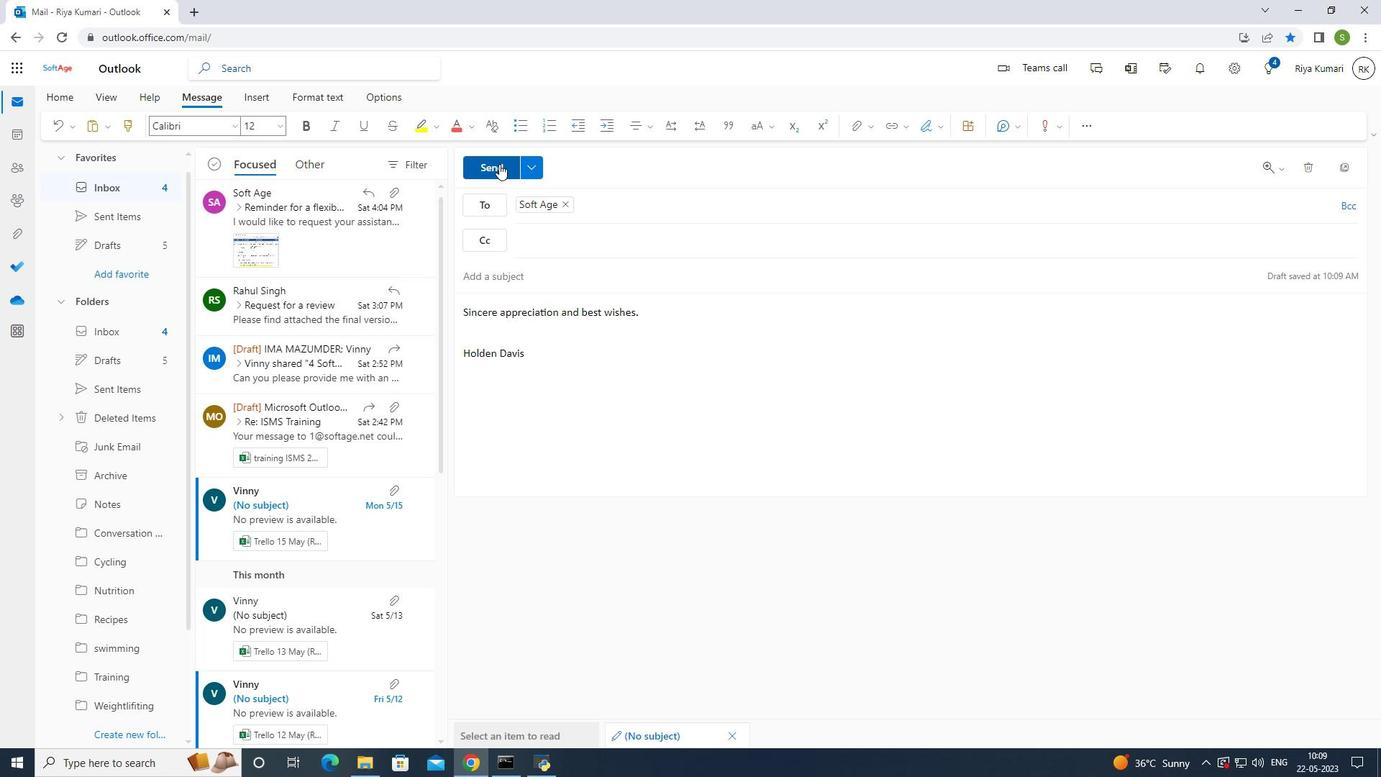 
Action: Mouse moved to (680, 442)
Screenshot: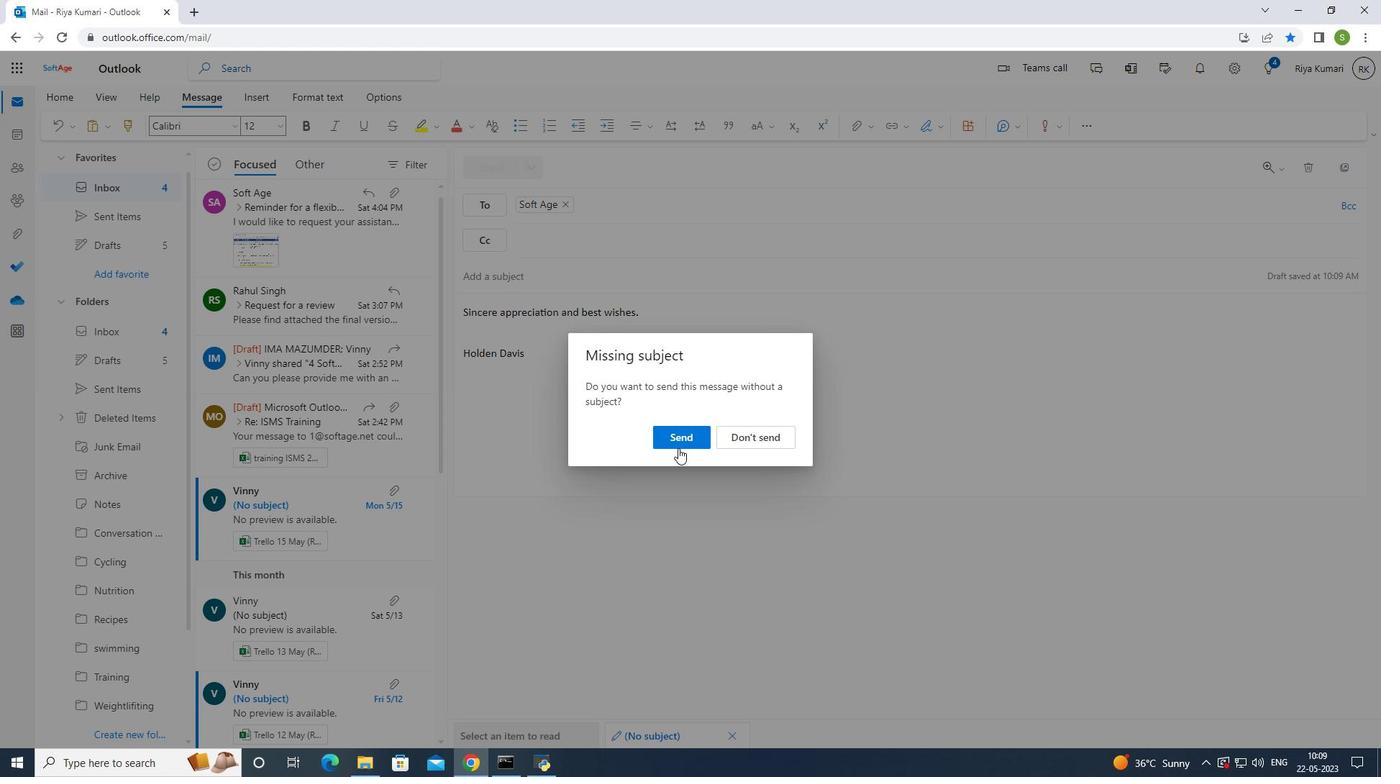 
Action: Mouse pressed left at (680, 442)
Screenshot: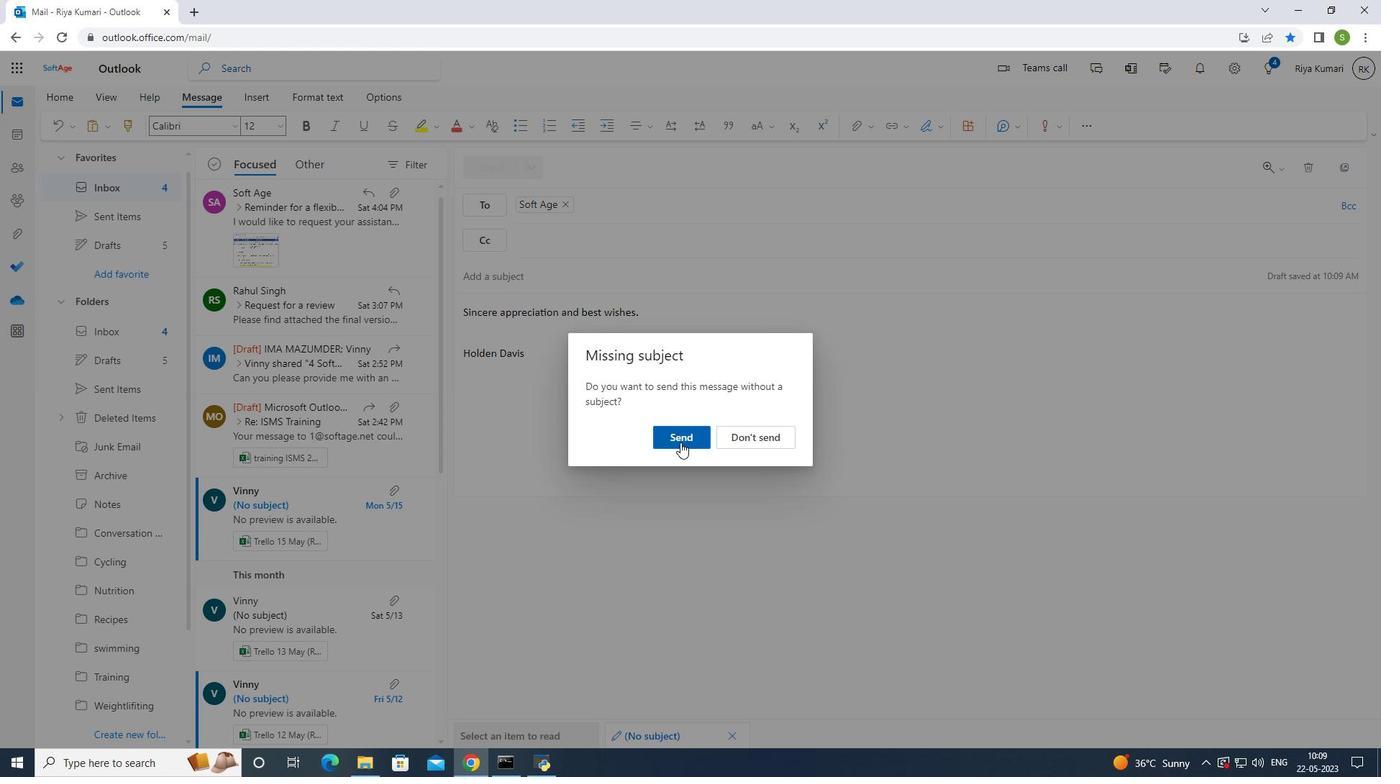 
Action: Mouse moved to (777, 448)
Screenshot: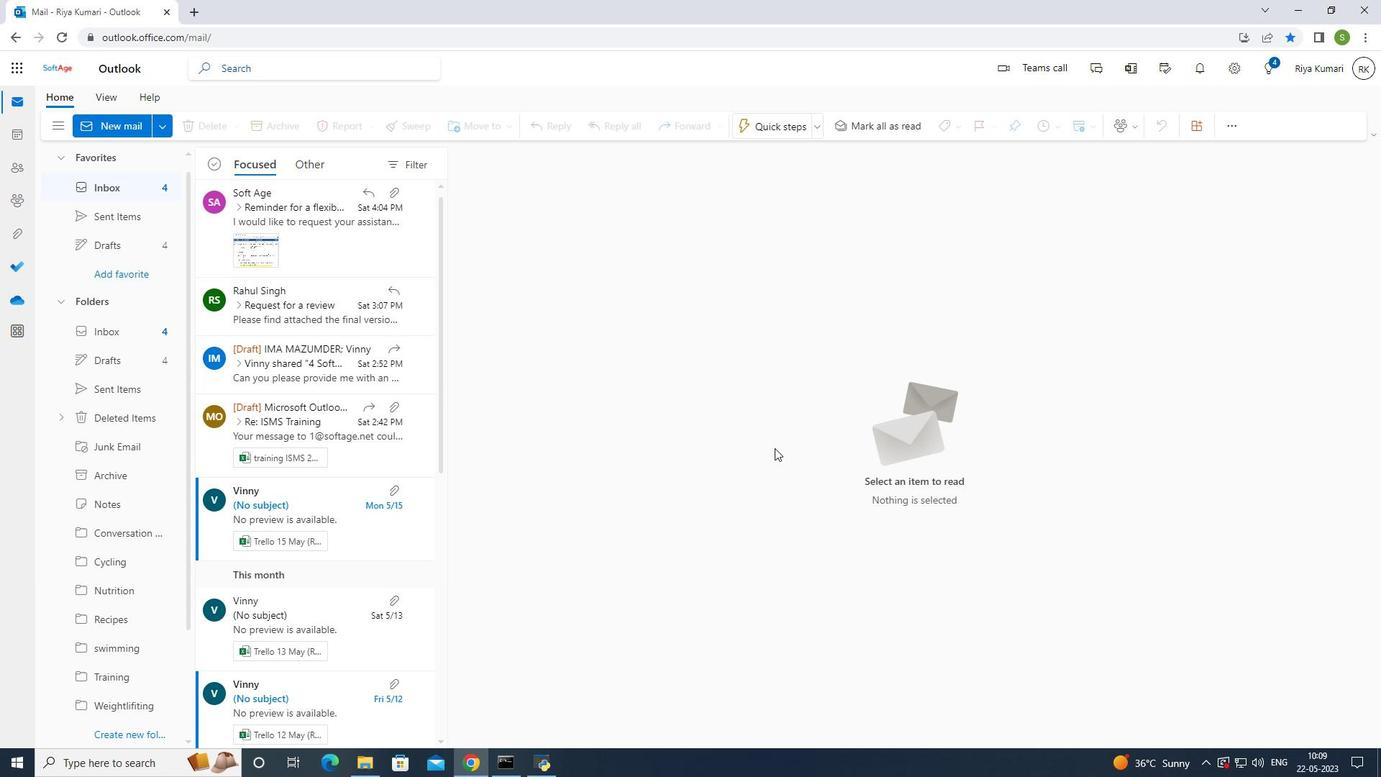 
